 Task: Get information about  a Redfin agent in Phoenix, Arizona, for guidance on buying a house with a backyard garden and sustainable landscaping.
Action: Key pressed p<Key.caps_lock>HOENIX
Screenshot: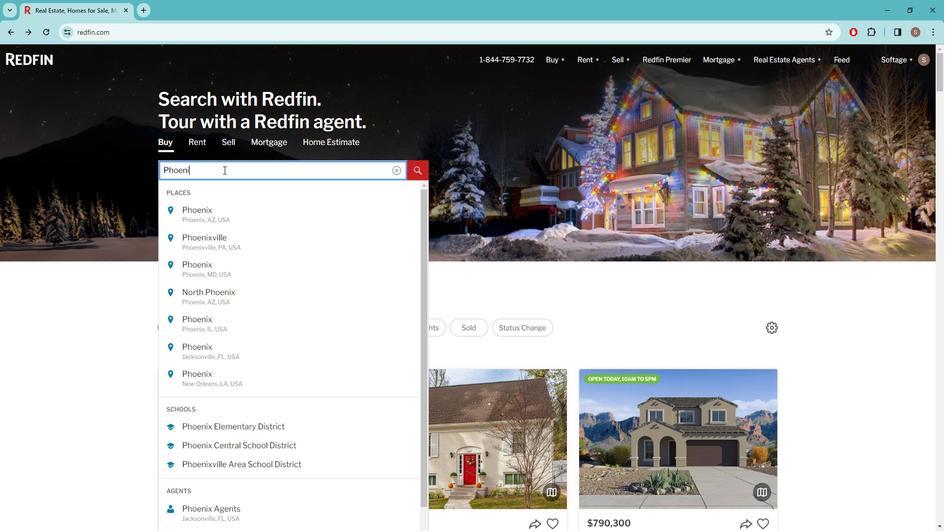 
Action: Mouse moved to (214, 214)
Screenshot: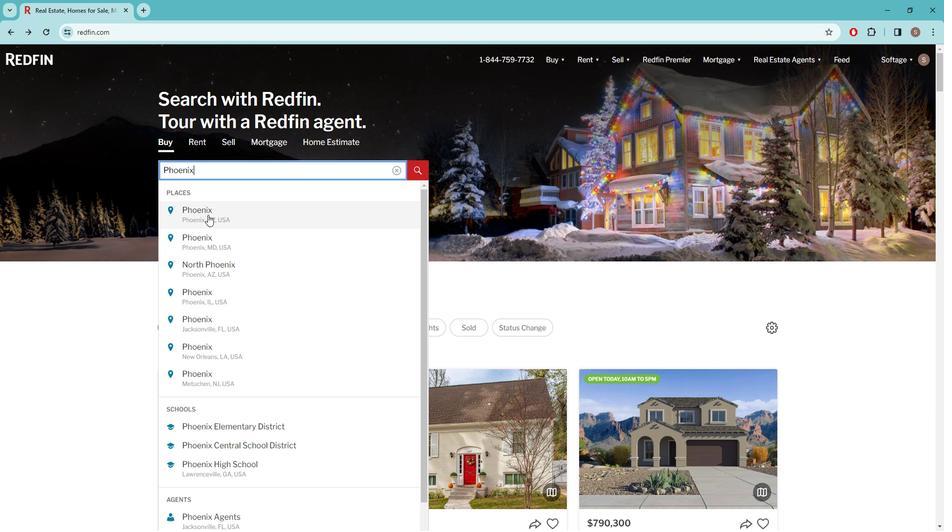 
Action: Mouse pressed left at (214, 214)
Screenshot: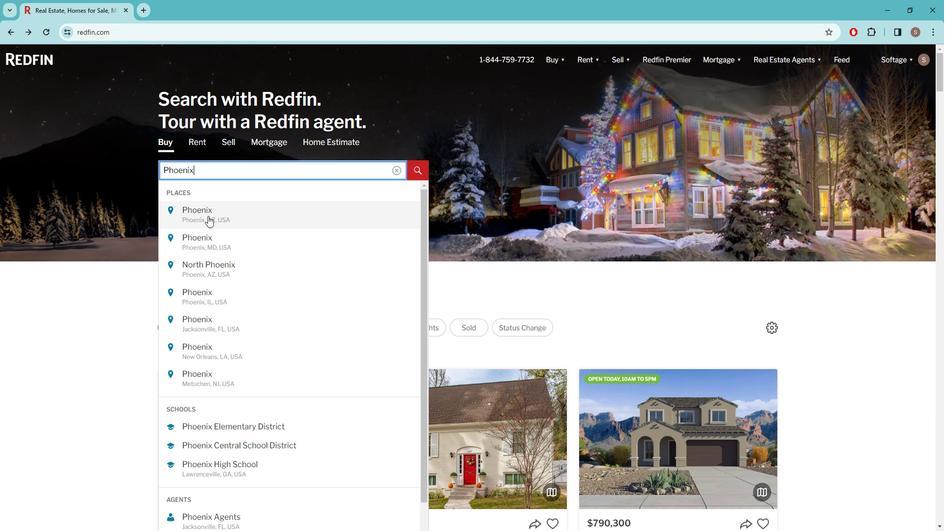 
Action: Mouse moved to (832, 123)
Screenshot: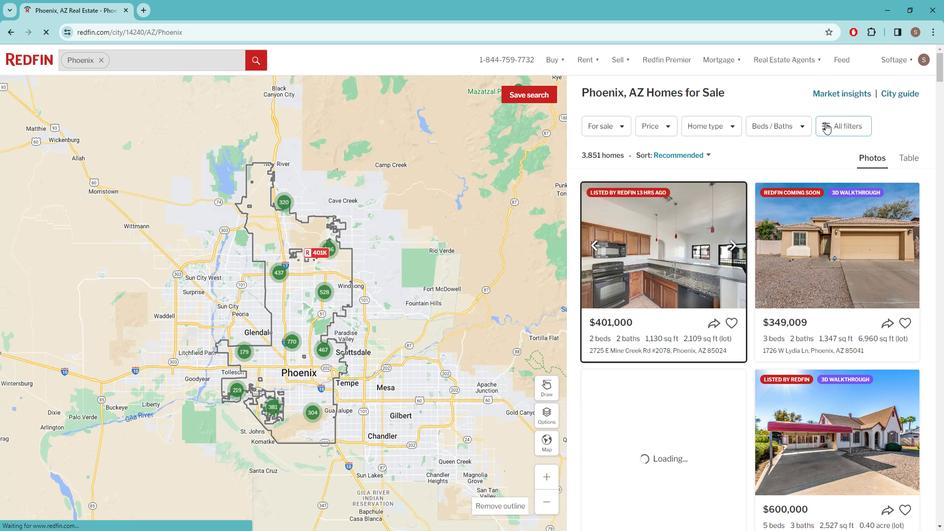 
Action: Mouse pressed left at (832, 123)
Screenshot: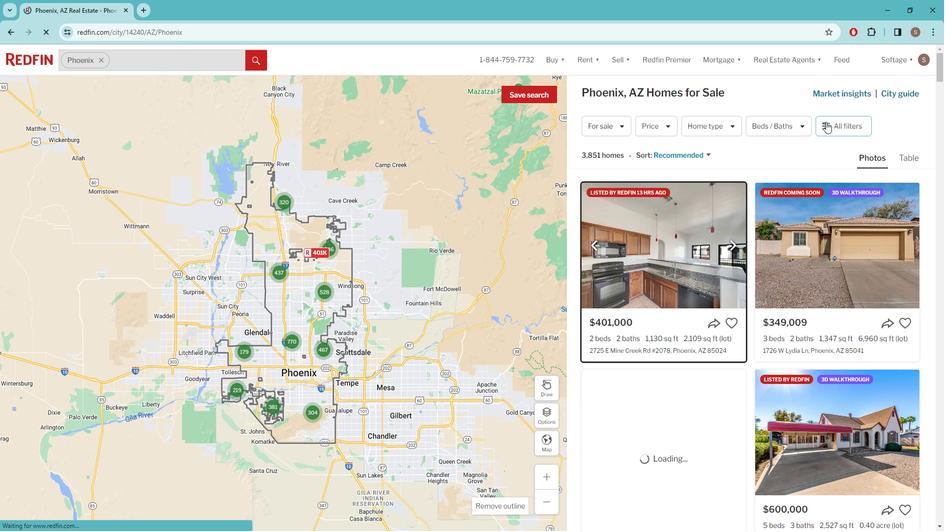 
Action: Mouse pressed left at (832, 123)
Screenshot: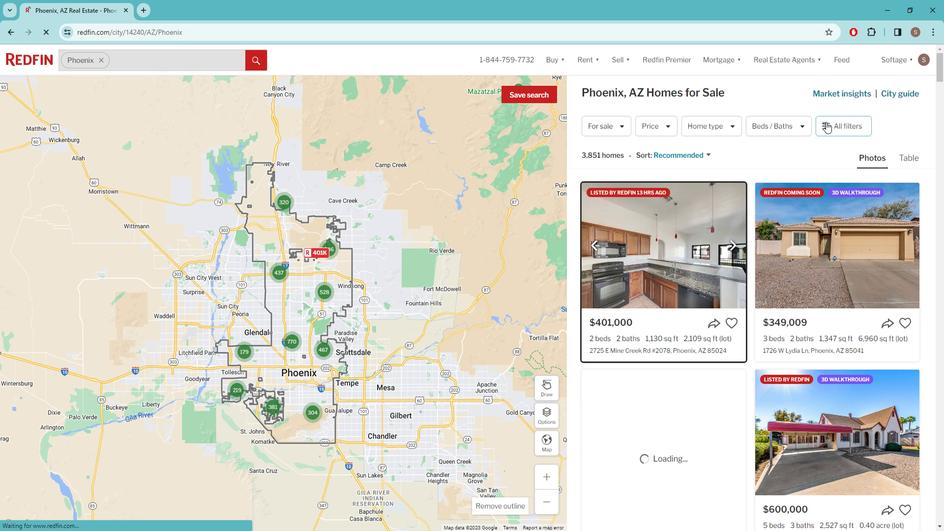 
Action: Mouse pressed left at (832, 123)
Screenshot: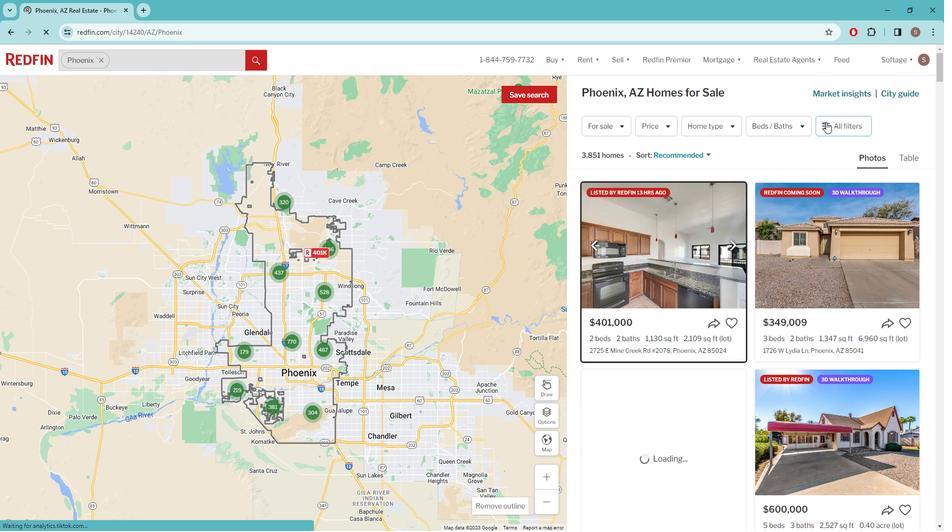 
Action: Mouse pressed left at (832, 123)
Screenshot: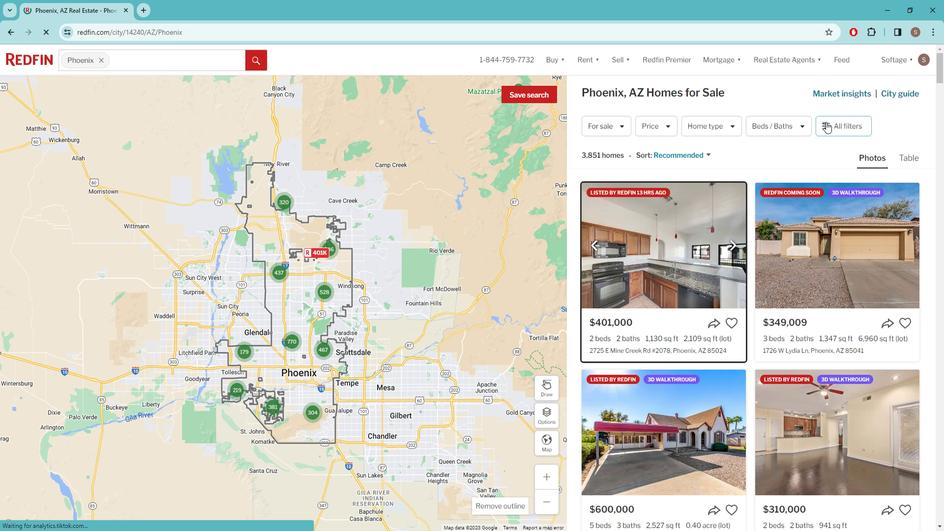 
Action: Mouse moved to (837, 122)
Screenshot: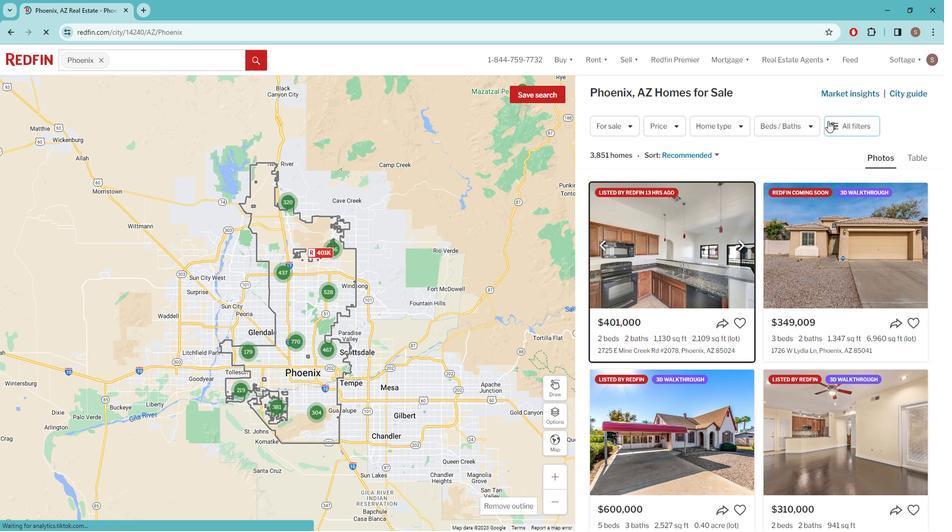 
Action: Mouse pressed left at (837, 122)
Screenshot: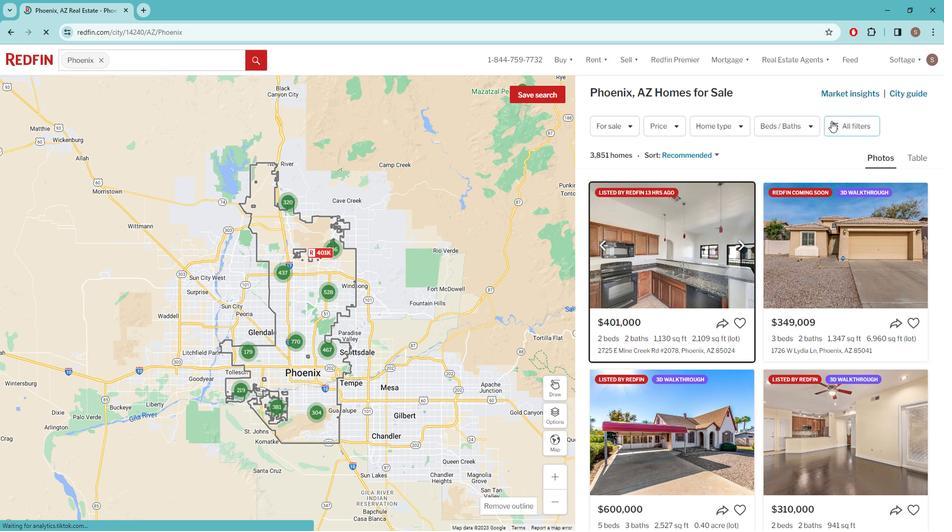 
Action: Mouse pressed left at (837, 122)
Screenshot: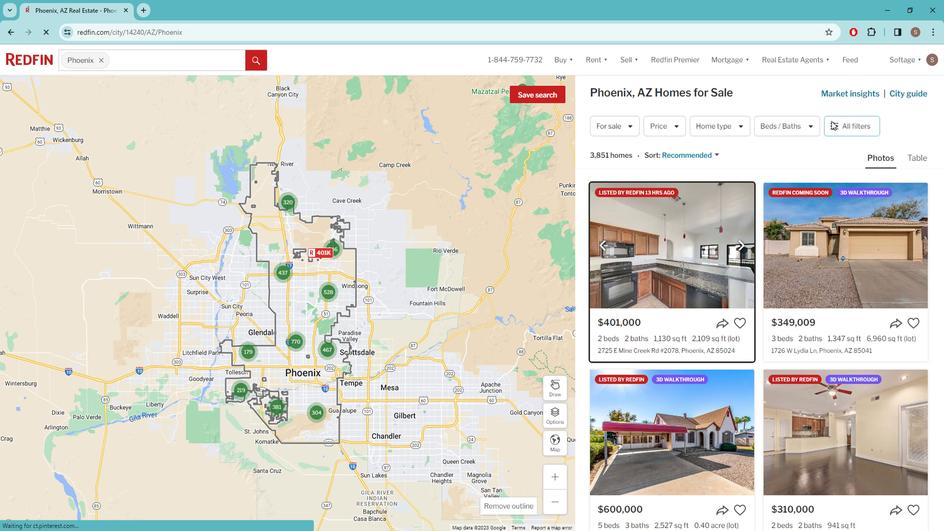 
Action: Mouse moved to (830, 159)
Screenshot: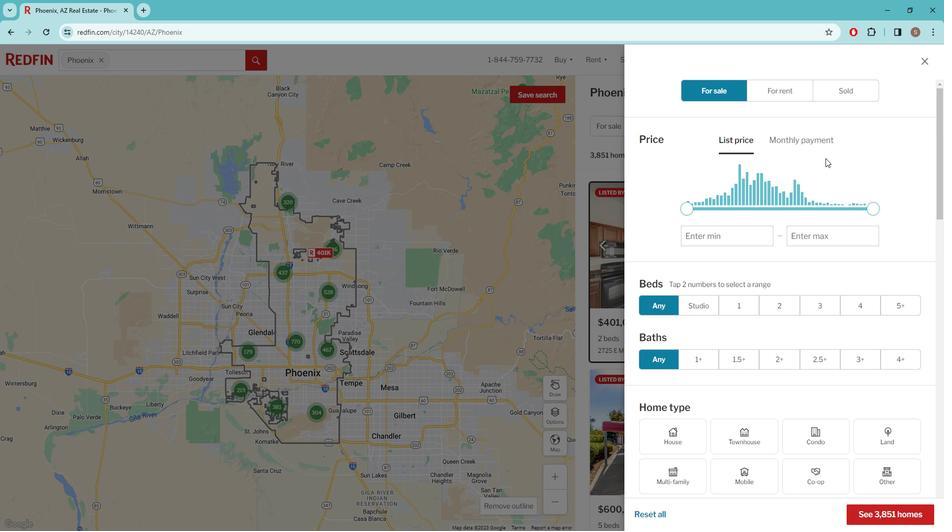 
Action: Mouse scrolled (830, 159) with delta (0, 0)
Screenshot: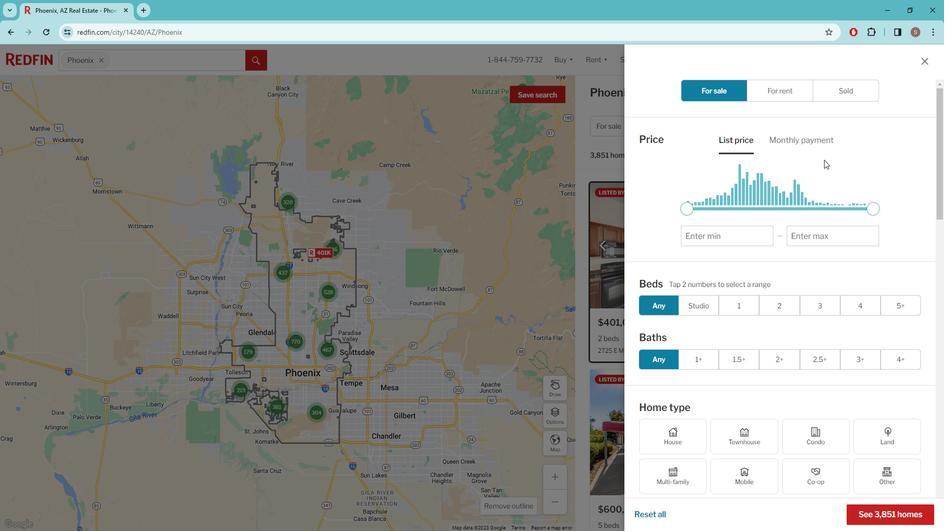 
Action: Mouse moved to (826, 160)
Screenshot: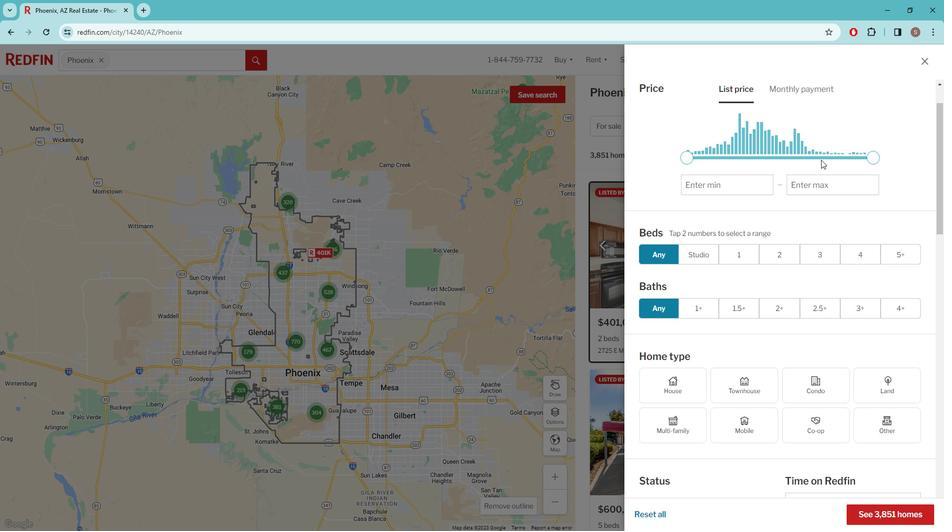 
Action: Mouse scrolled (826, 159) with delta (0, 0)
Screenshot: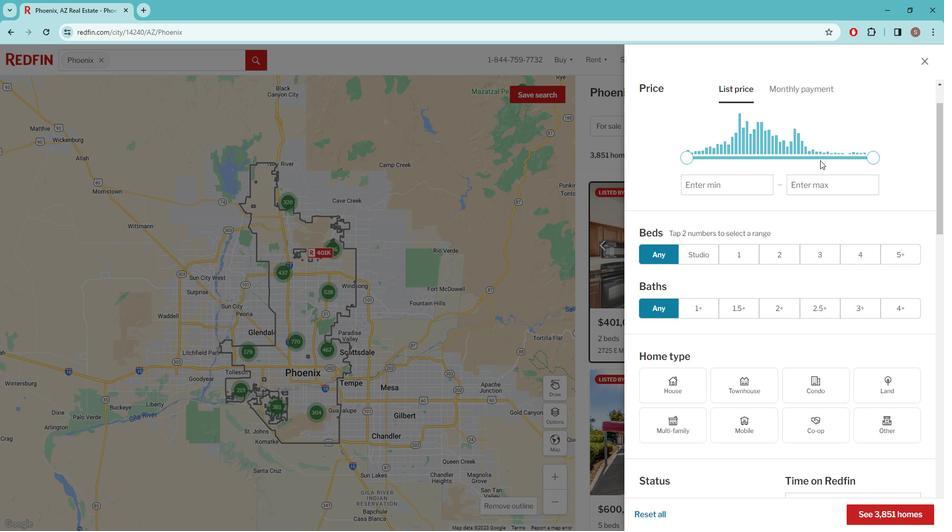 
Action: Mouse moved to (812, 173)
Screenshot: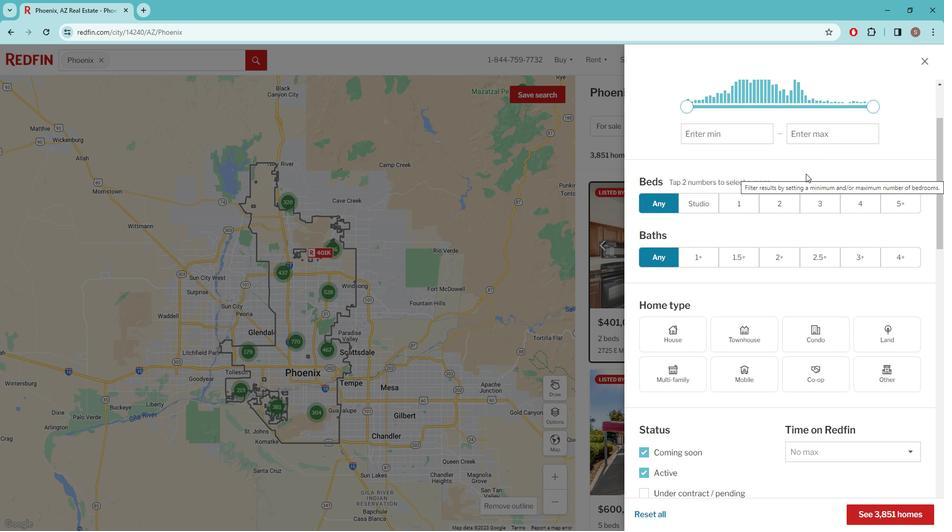 
Action: Mouse scrolled (812, 173) with delta (0, 0)
Screenshot: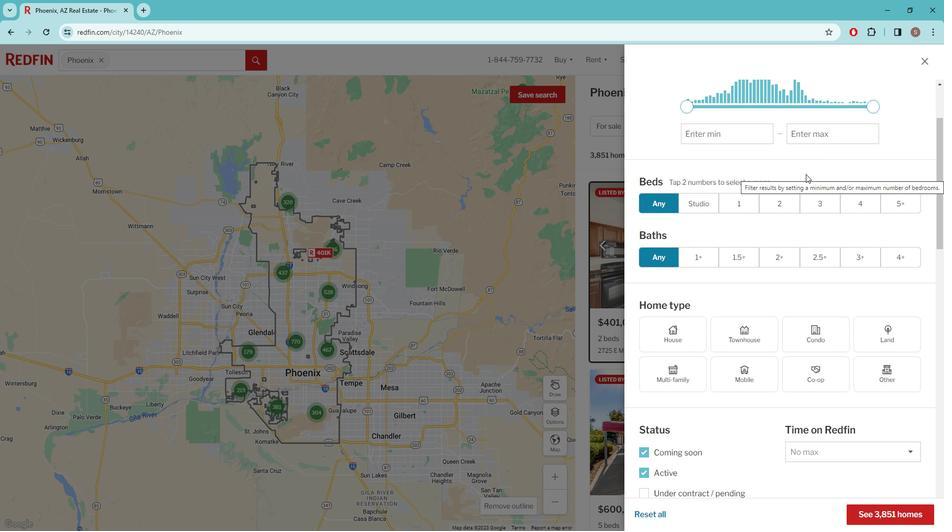 
Action: Mouse moved to (686, 281)
Screenshot: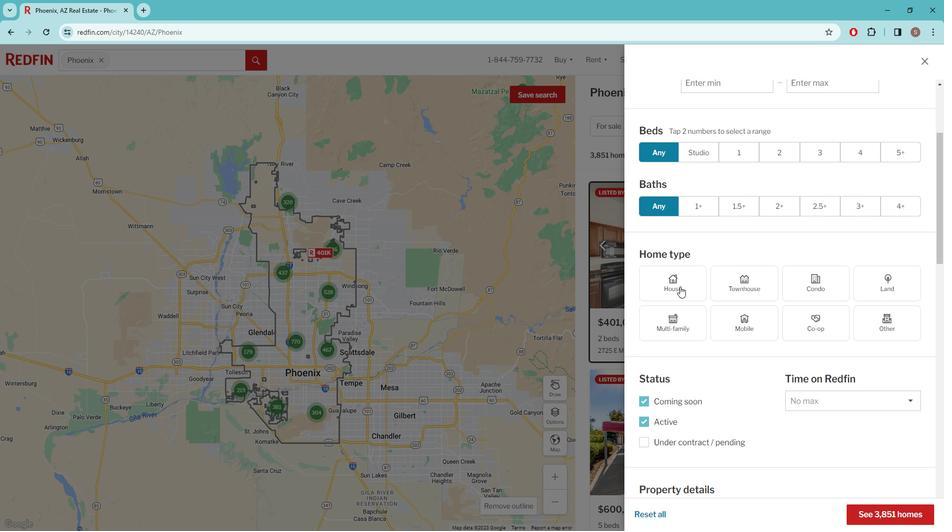 
Action: Mouse pressed left at (686, 281)
Screenshot: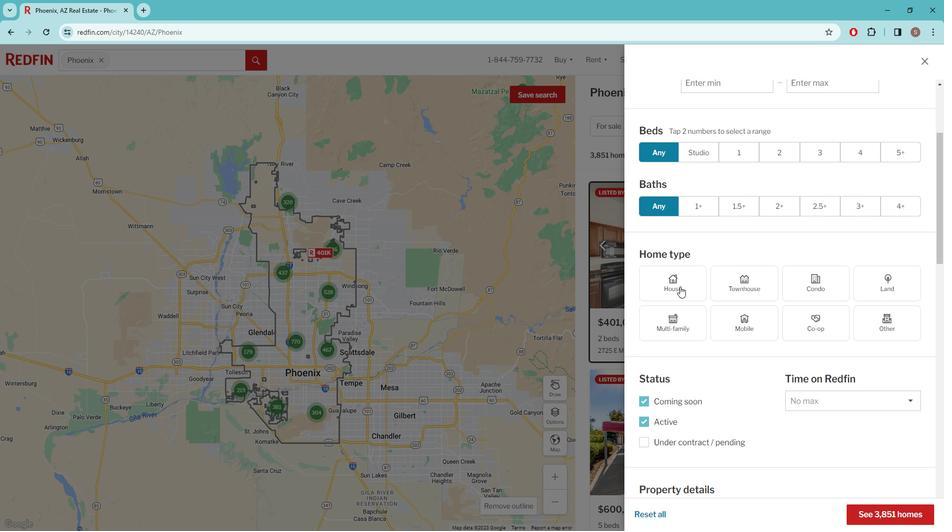 
Action: Mouse scrolled (686, 280) with delta (0, 0)
Screenshot: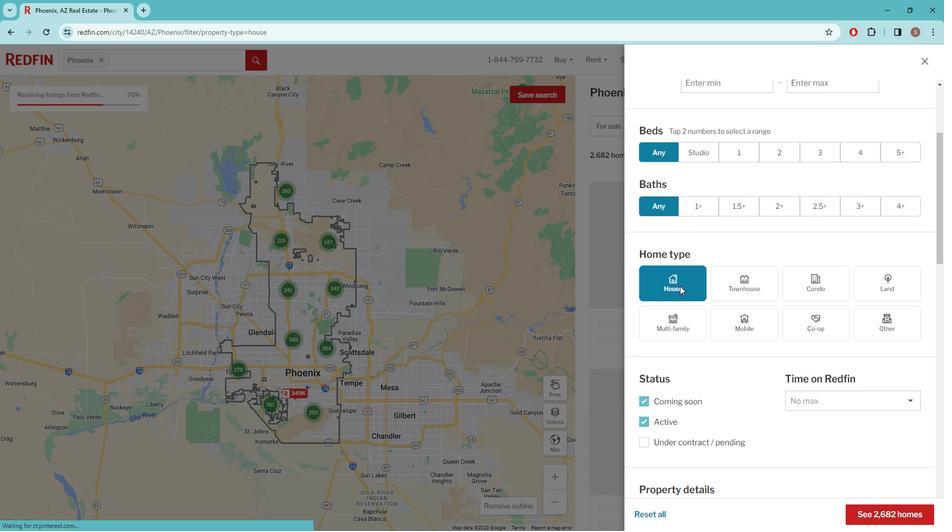 
Action: Mouse scrolled (686, 280) with delta (0, 0)
Screenshot: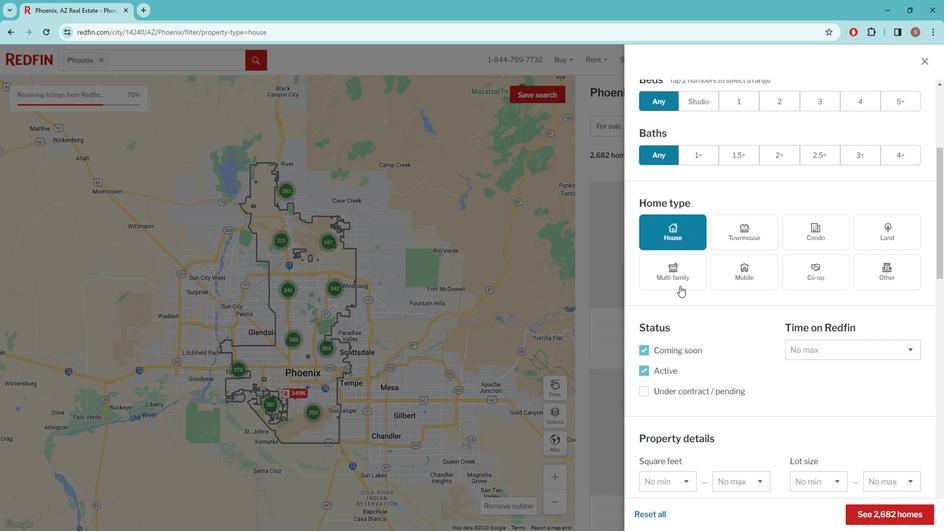 
Action: Mouse scrolled (686, 280) with delta (0, 0)
Screenshot: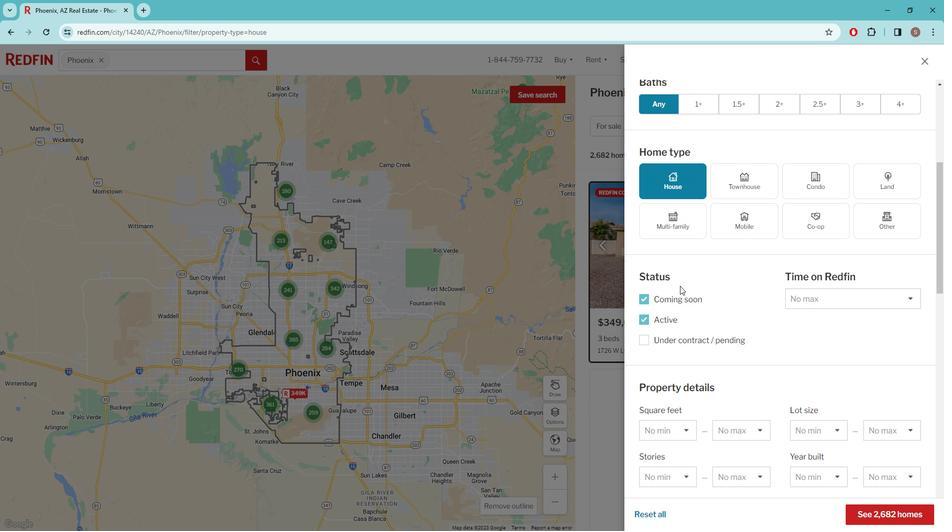 
Action: Mouse scrolled (686, 280) with delta (0, 0)
Screenshot: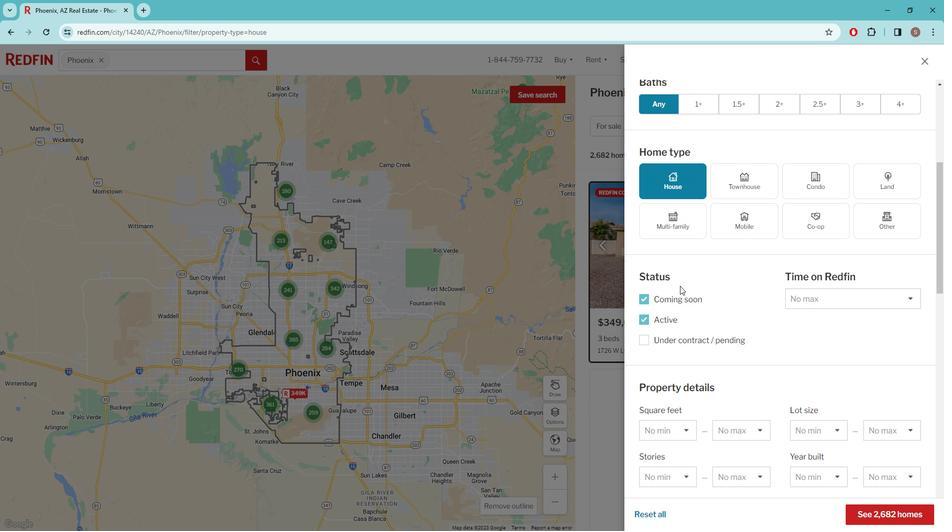 
Action: Mouse scrolled (686, 280) with delta (0, 0)
Screenshot: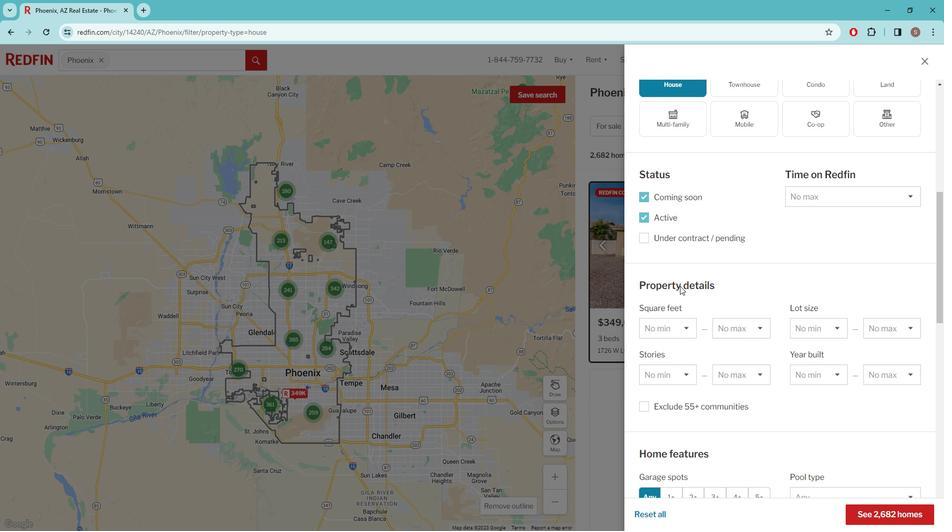 
Action: Mouse scrolled (686, 280) with delta (0, 0)
Screenshot: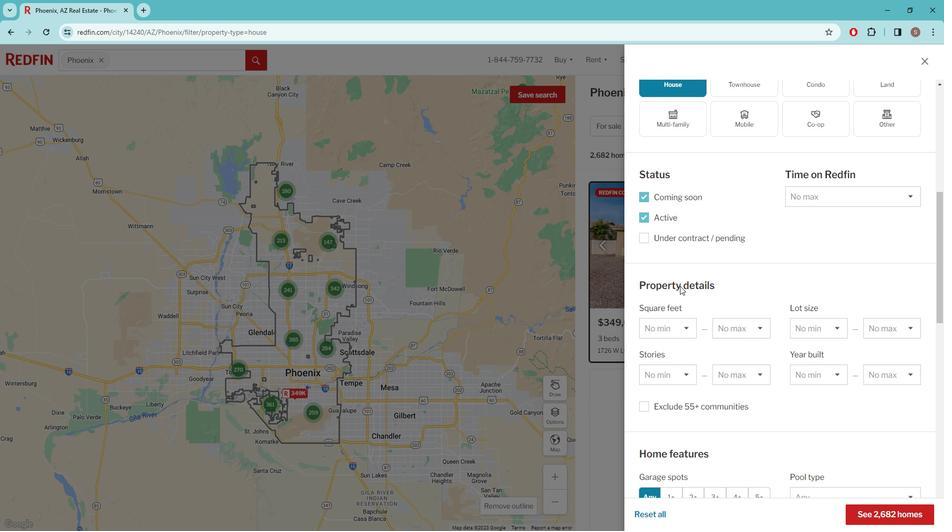 
Action: Mouse scrolled (686, 280) with delta (0, 0)
Screenshot: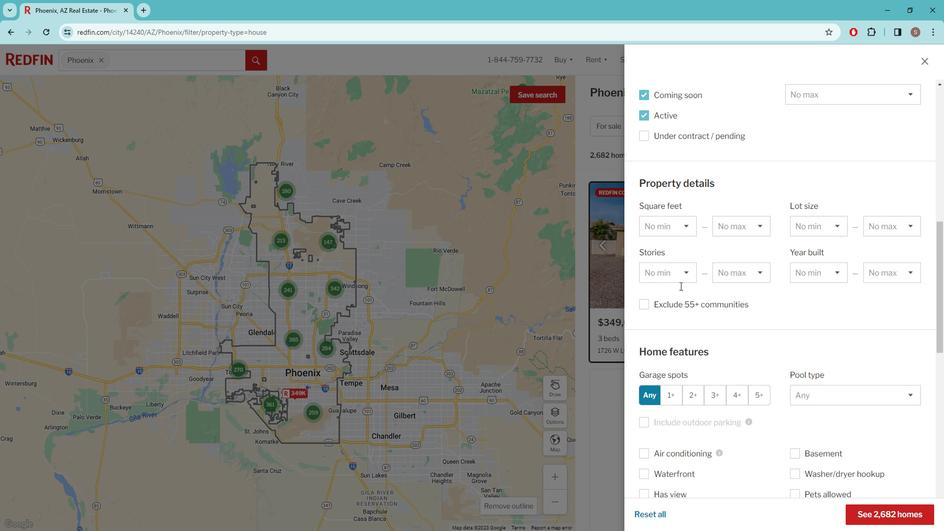 
Action: Mouse scrolled (686, 280) with delta (0, 0)
Screenshot: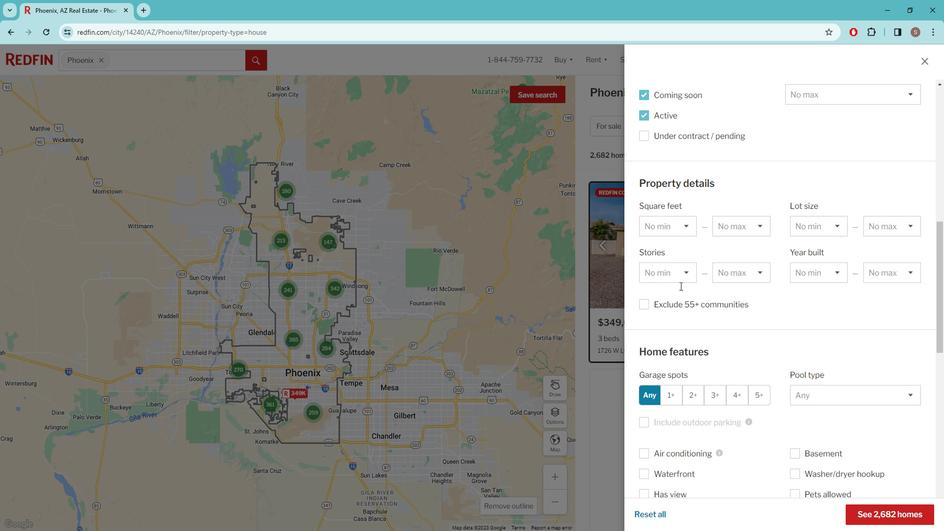 
Action: Mouse scrolled (686, 280) with delta (0, 0)
Screenshot: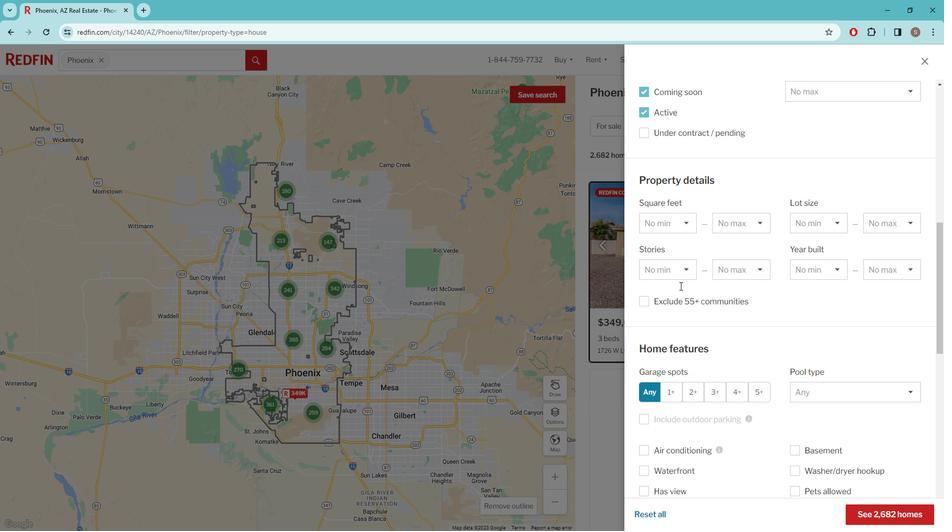 
Action: Mouse moved to (683, 396)
Screenshot: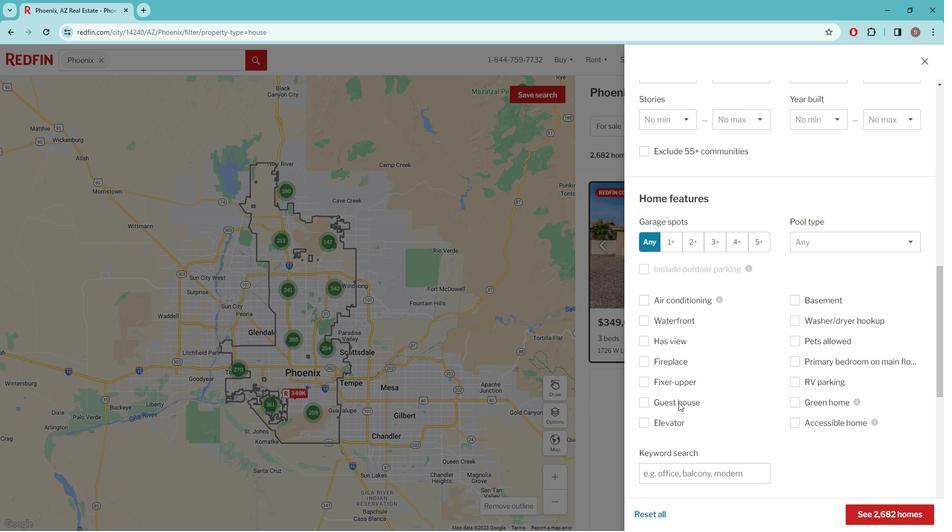 
Action: Mouse scrolled (683, 395) with delta (0, 0)
Screenshot: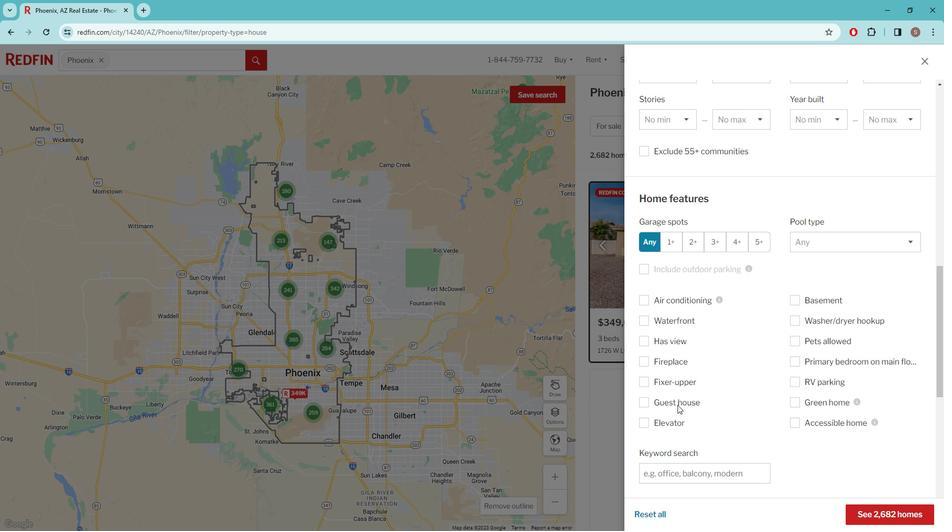 
Action: Mouse moved to (681, 395)
Screenshot: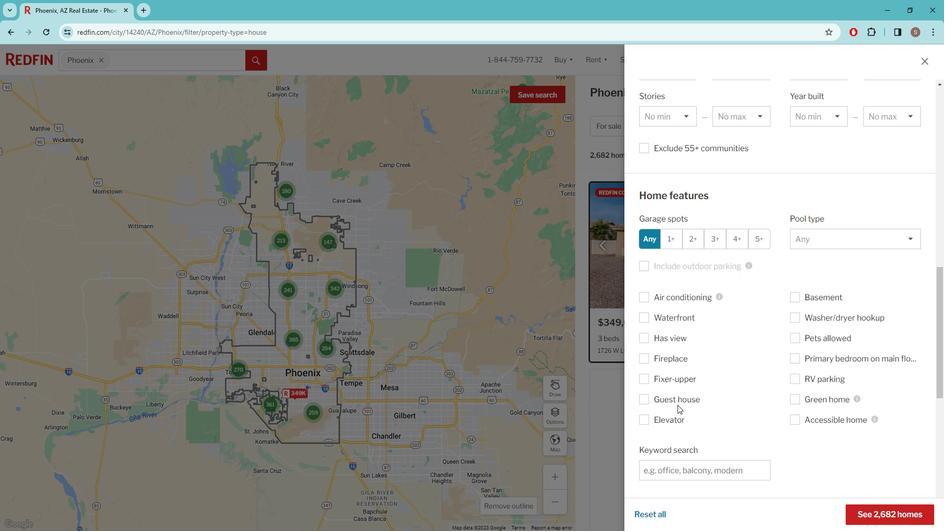 
Action: Mouse scrolled (681, 394) with delta (0, 0)
Screenshot: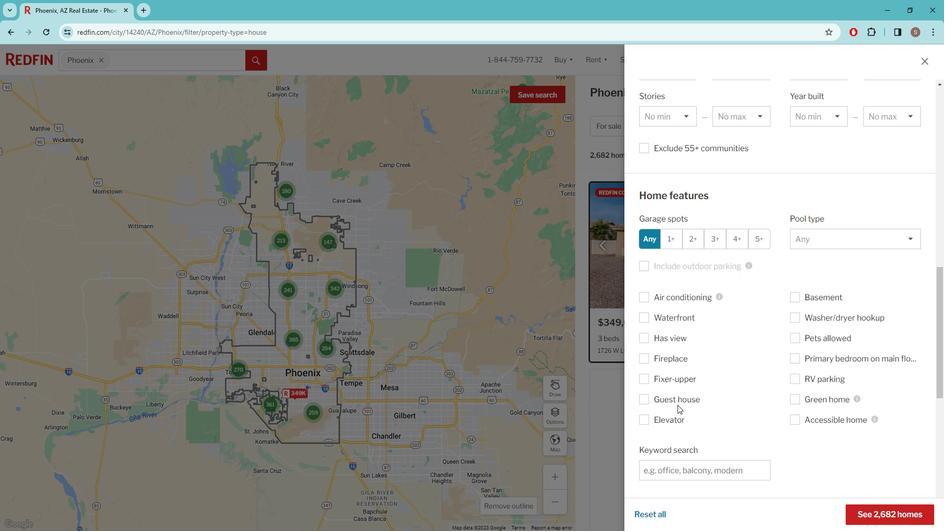 
Action: Mouse moved to (673, 369)
Screenshot: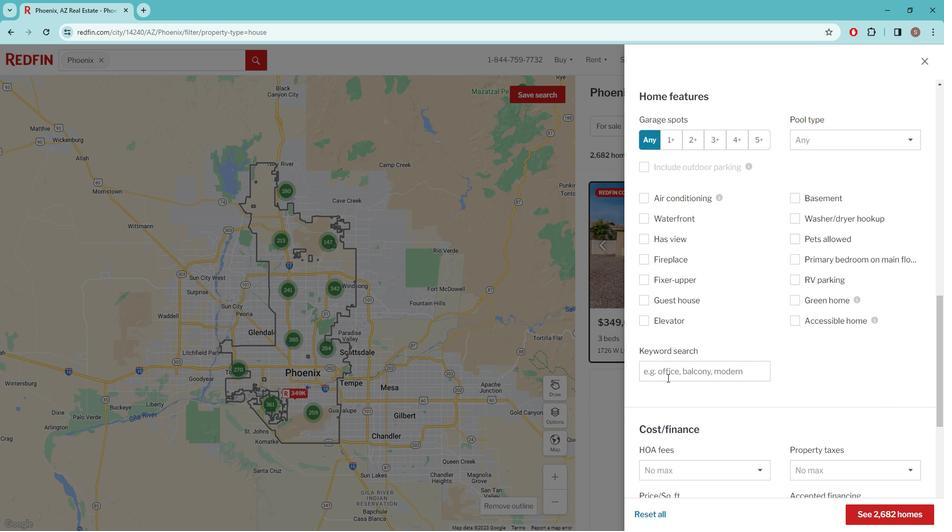
Action: Mouse pressed left at (673, 369)
Screenshot: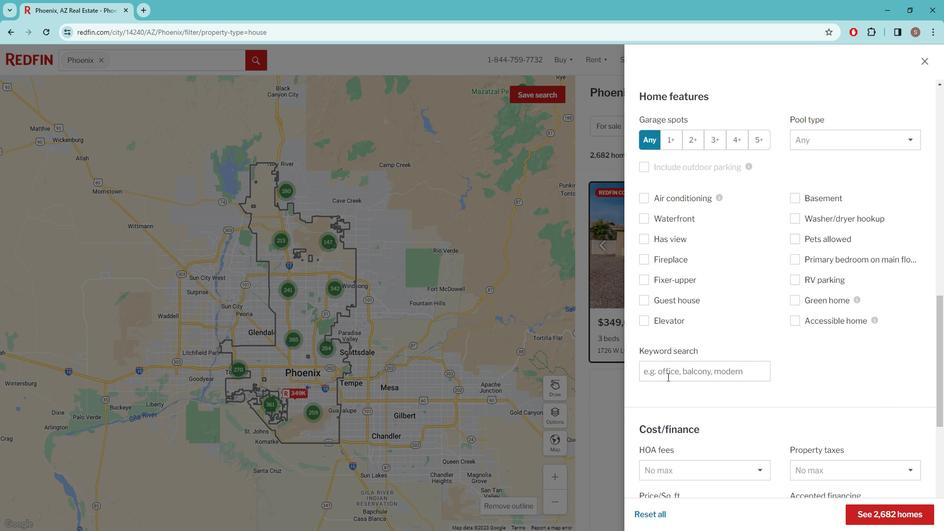 
Action: Key pressed BACKYARD<Key.space>GARDEN<Key.space>
Screenshot: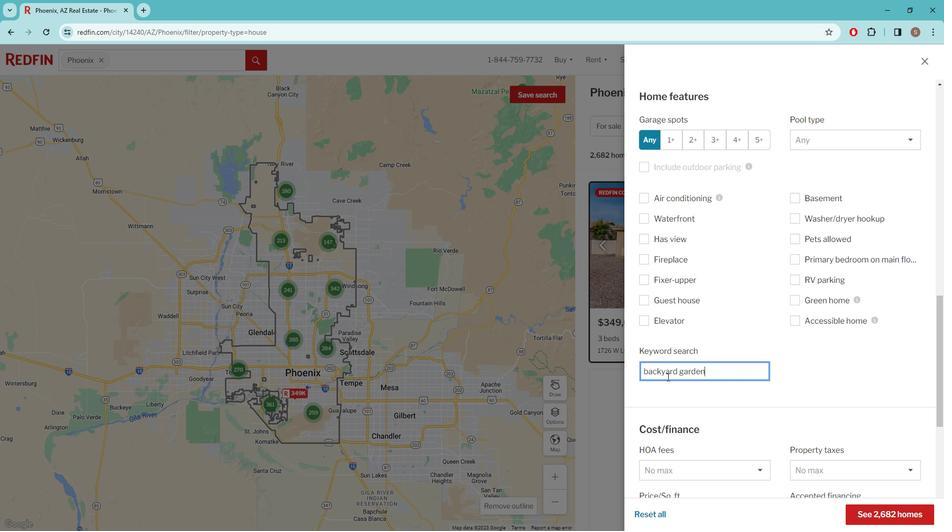 
Action: Mouse scrolled (673, 368) with delta (0, 0)
Screenshot: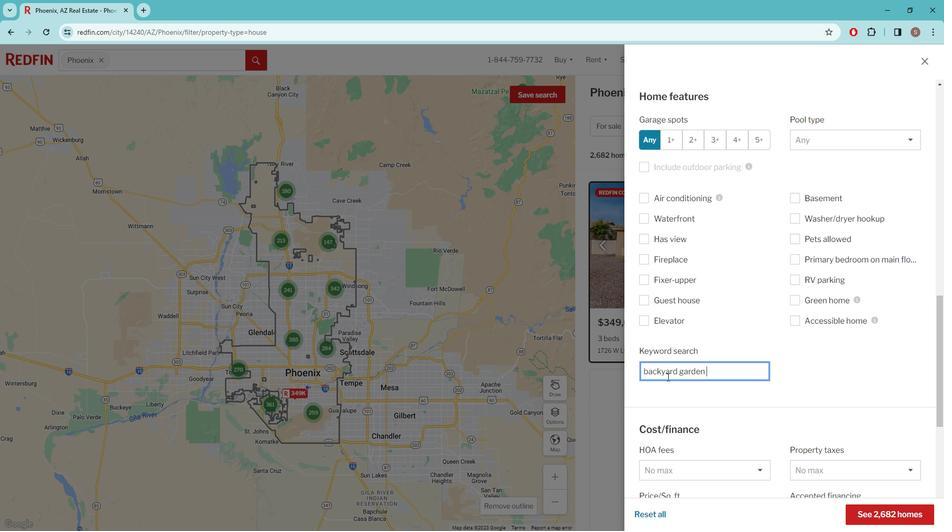 
Action: Mouse scrolled (673, 368) with delta (0, 0)
Screenshot: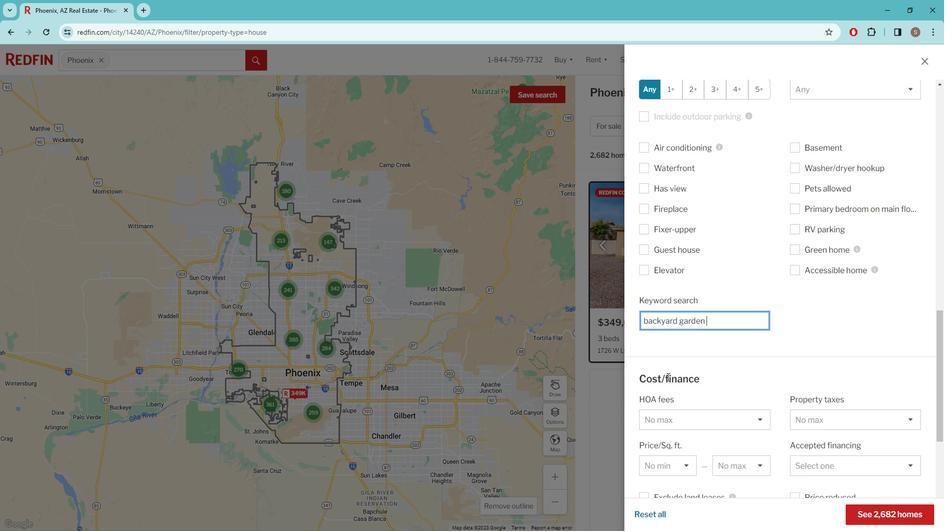 
Action: Mouse scrolled (673, 368) with delta (0, 0)
Screenshot: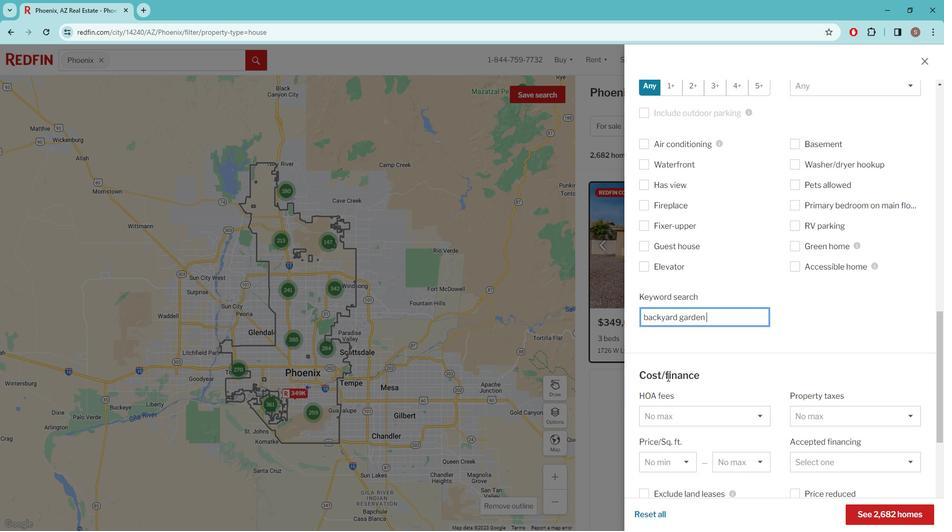 
Action: Mouse scrolled (673, 368) with delta (0, 0)
Screenshot: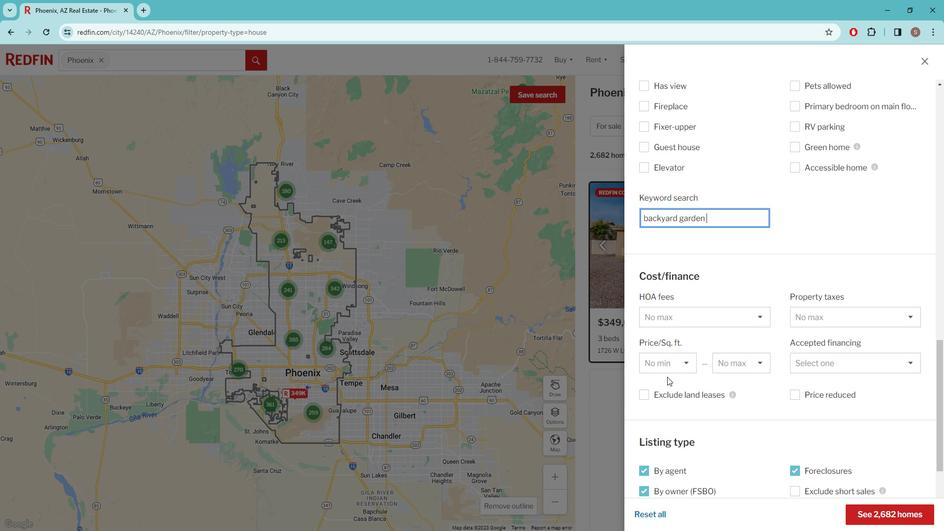 
Action: Mouse scrolled (673, 368) with delta (0, 0)
Screenshot: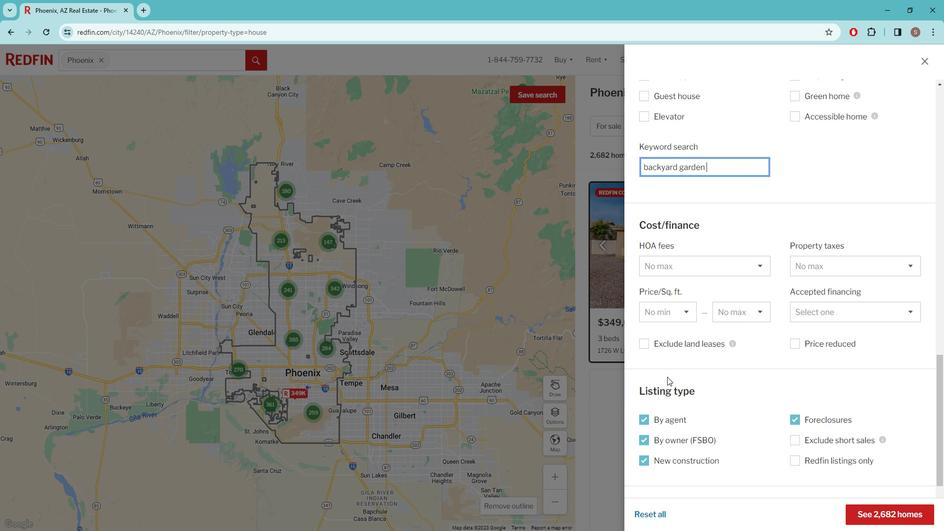 
Action: Mouse scrolled (673, 368) with delta (0, 0)
Screenshot: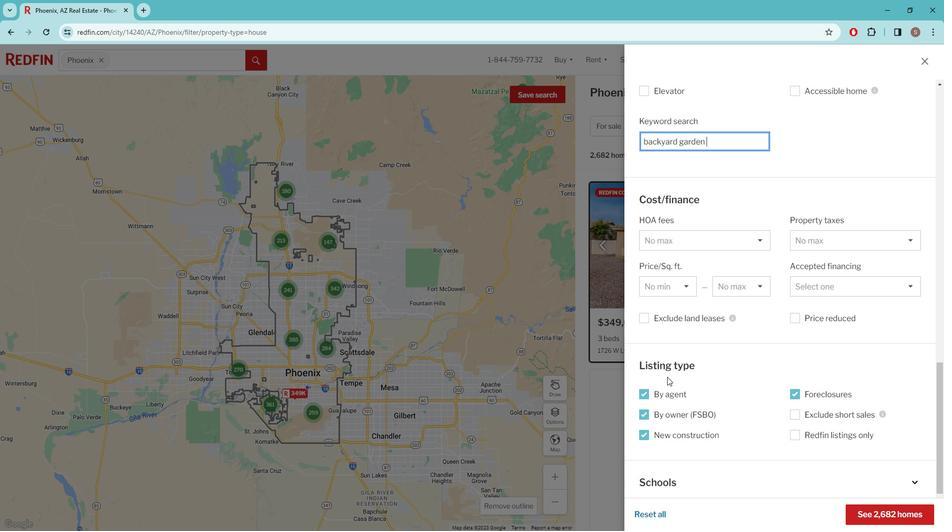 
Action: Mouse scrolled (673, 368) with delta (0, 0)
Screenshot: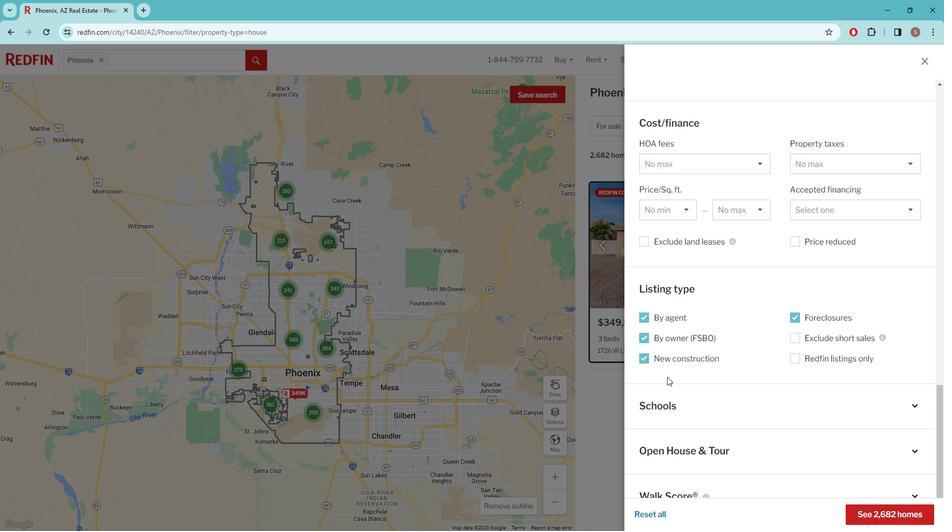 
Action: Mouse scrolled (673, 368) with delta (0, 0)
Screenshot: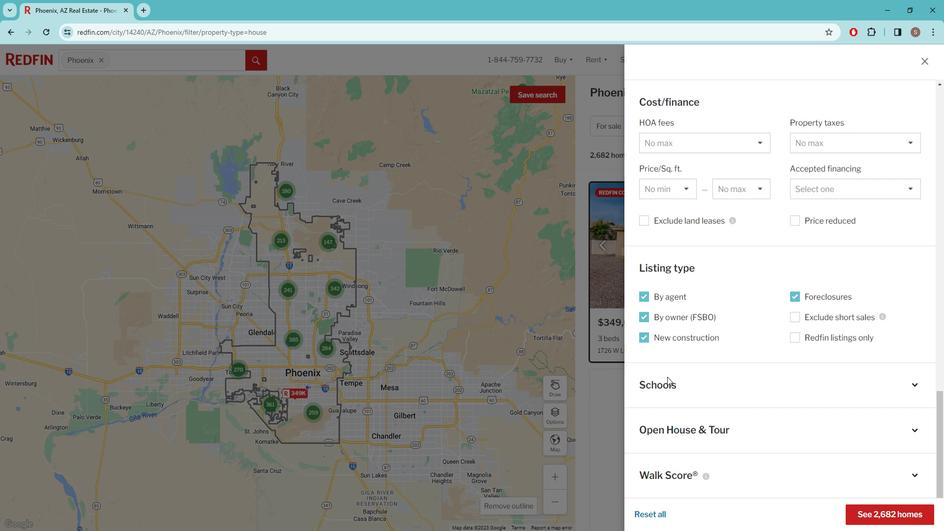 
Action: Mouse moved to (886, 497)
Screenshot: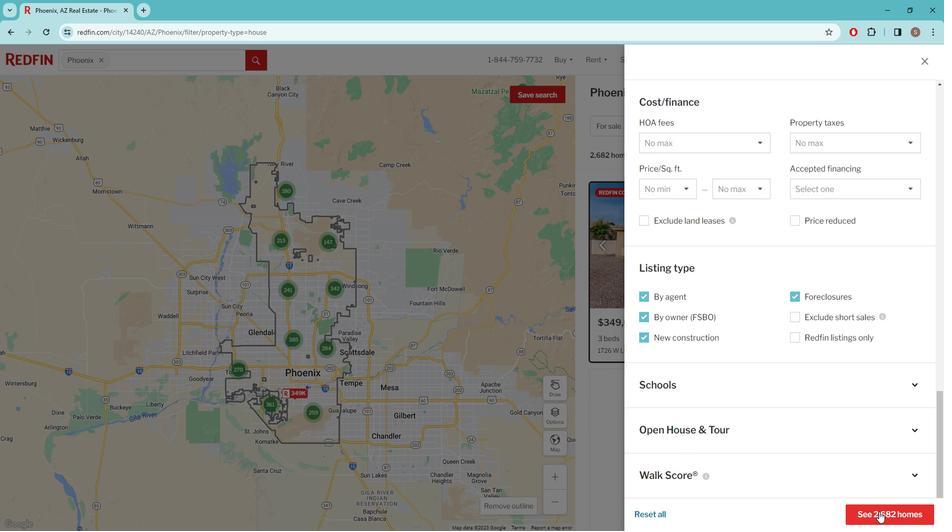 
Action: Mouse pressed left at (886, 497)
Screenshot: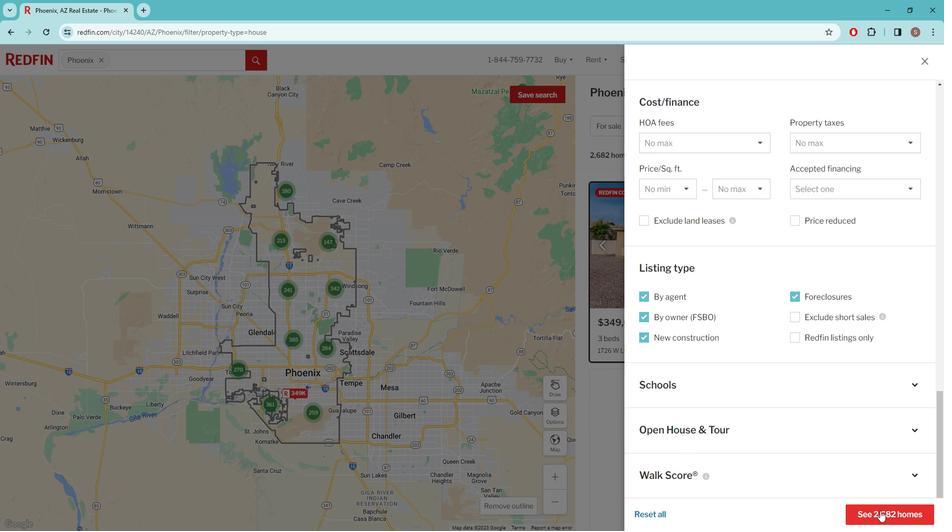 
Action: Mouse moved to (684, 314)
Screenshot: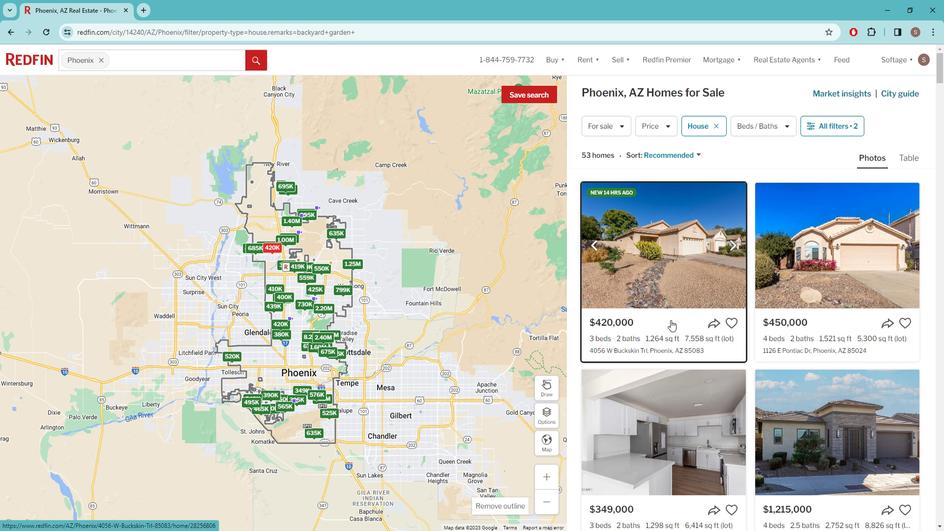 
Action: Mouse pressed left at (684, 314)
Screenshot: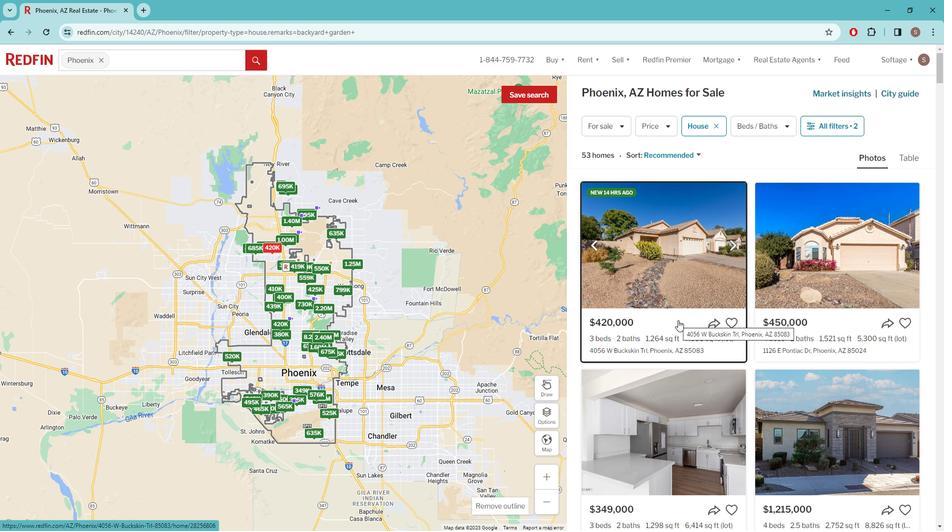 
Action: Mouse moved to (525, 91)
Screenshot: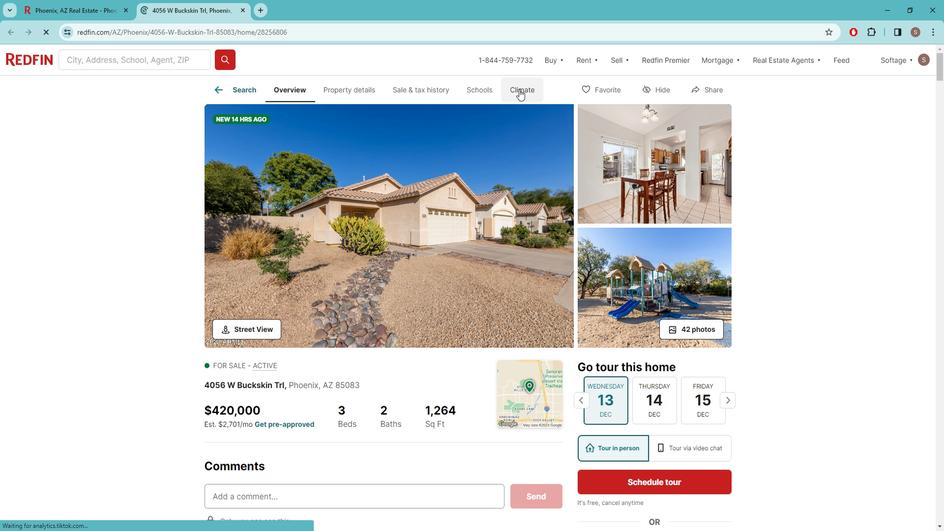 
Action: Mouse pressed left at (525, 91)
Screenshot: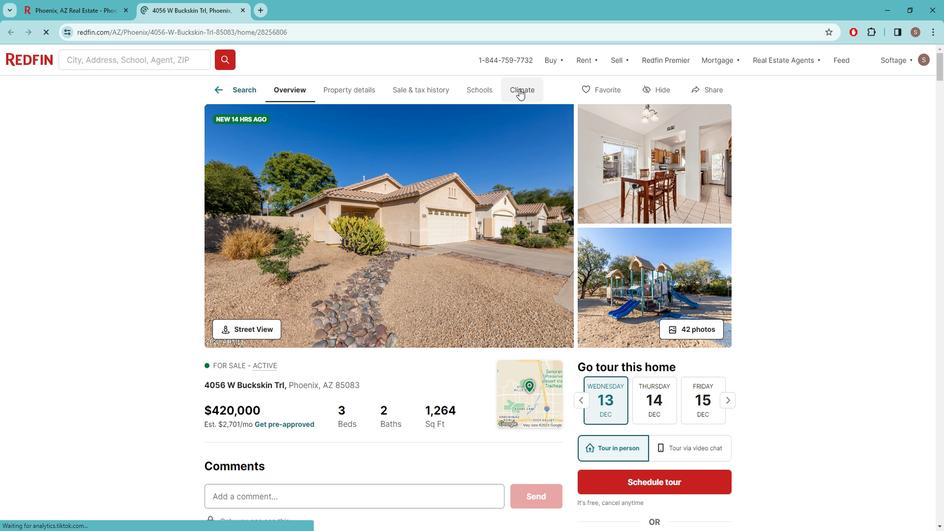 
Action: Mouse moved to (523, 144)
Screenshot: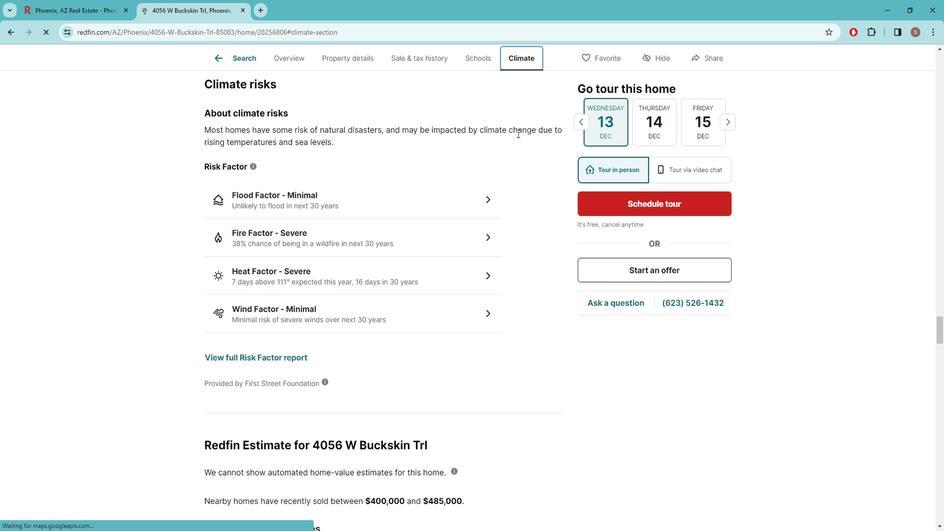 
Action: Mouse scrolled (523, 144) with delta (0, 0)
Screenshot: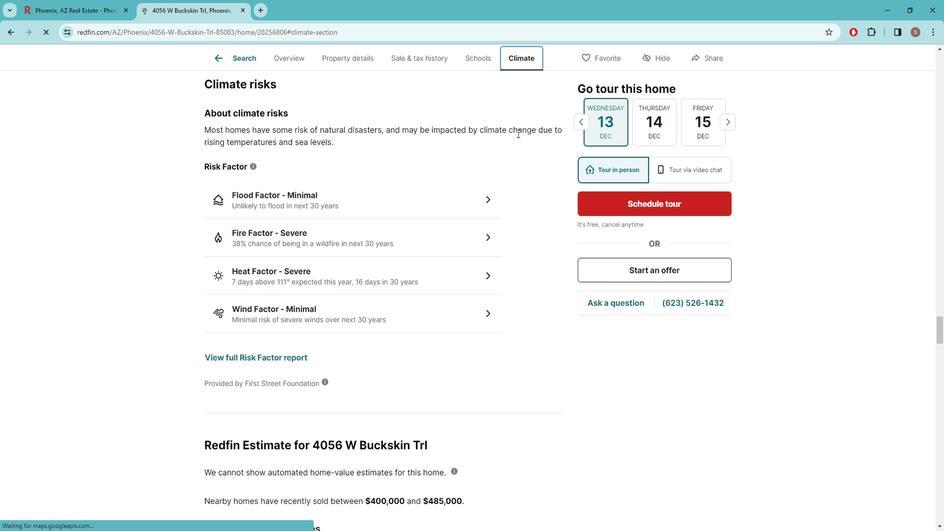 
Action: Mouse moved to (287, 76)
Screenshot: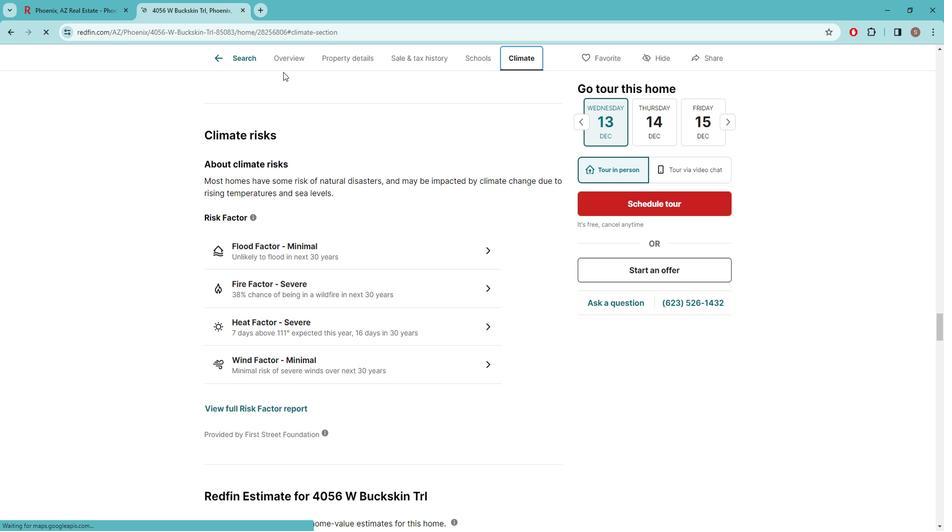 
Action: Mouse scrolled (287, 77) with delta (0, 0)
Screenshot: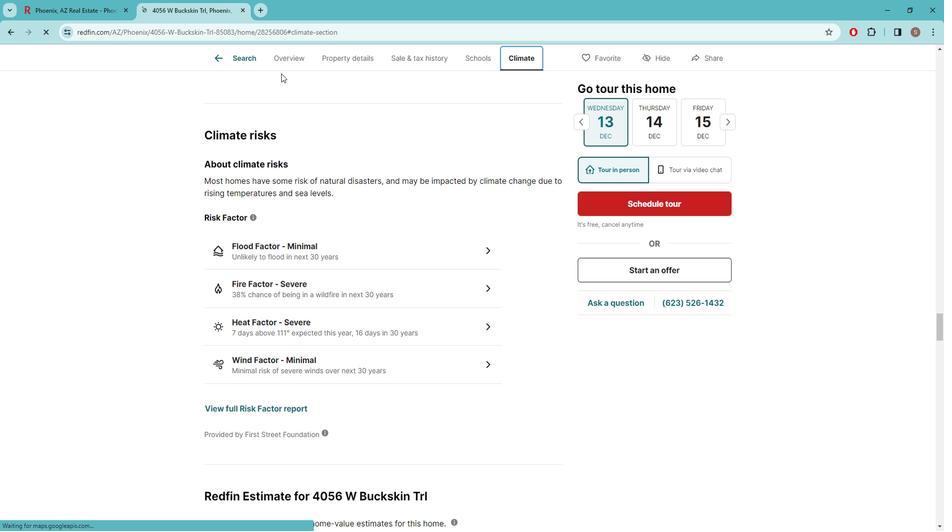 
Action: Mouse moved to (298, 64)
Screenshot: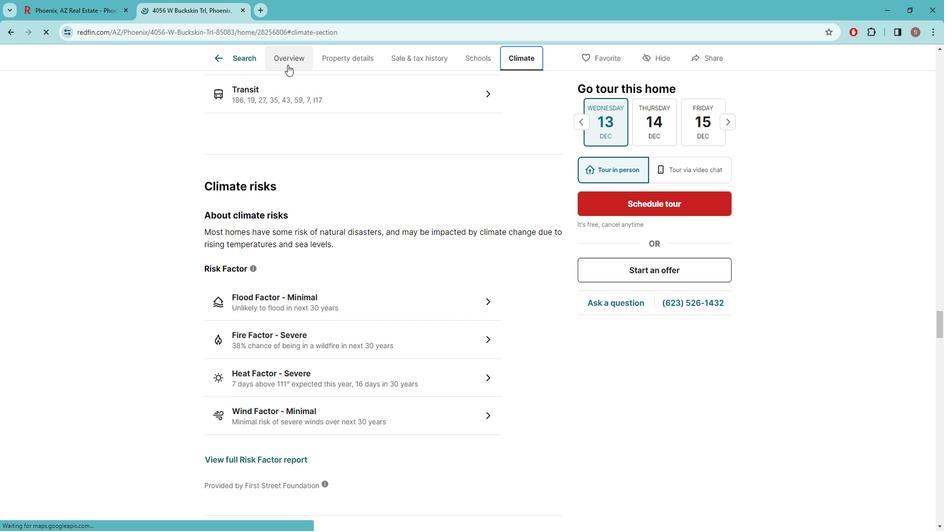 
Action: Mouse pressed left at (298, 64)
Screenshot: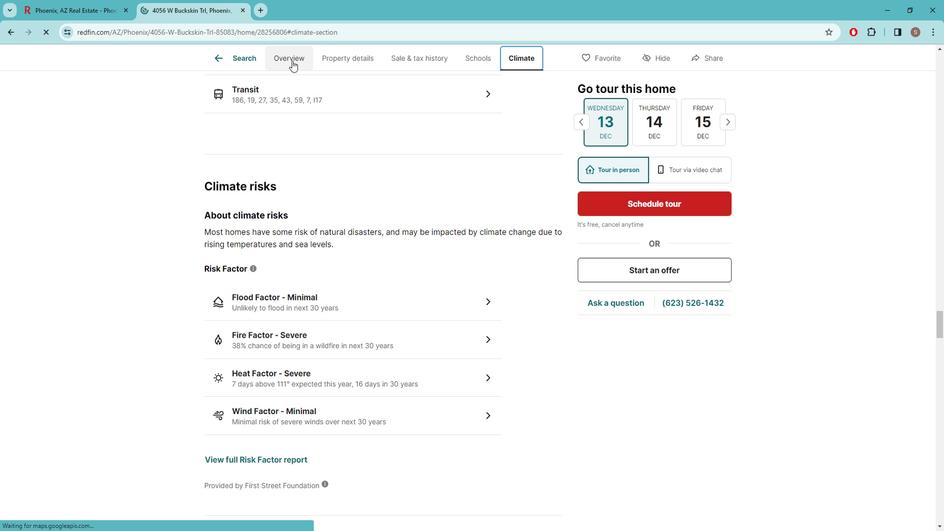 
Action: Mouse moved to (376, 417)
Screenshot: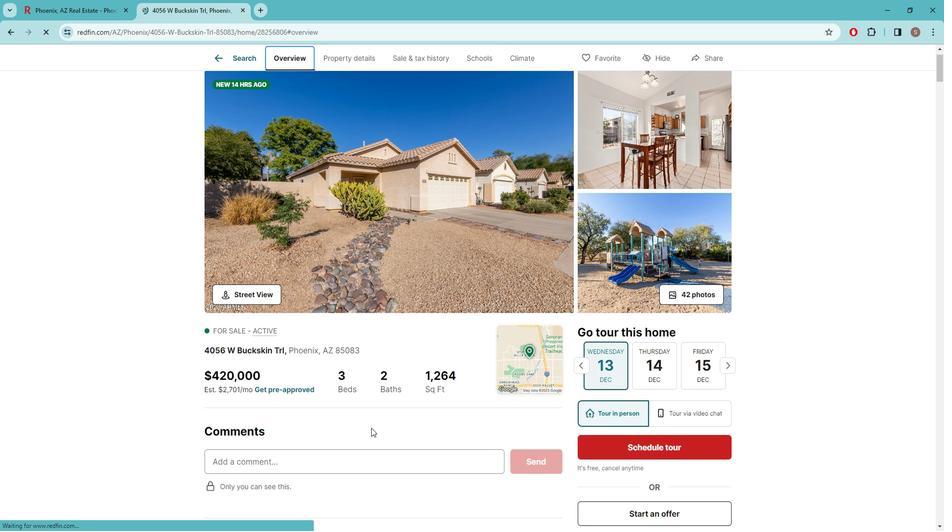 
Action: Mouse scrolled (376, 416) with delta (0, 0)
Screenshot: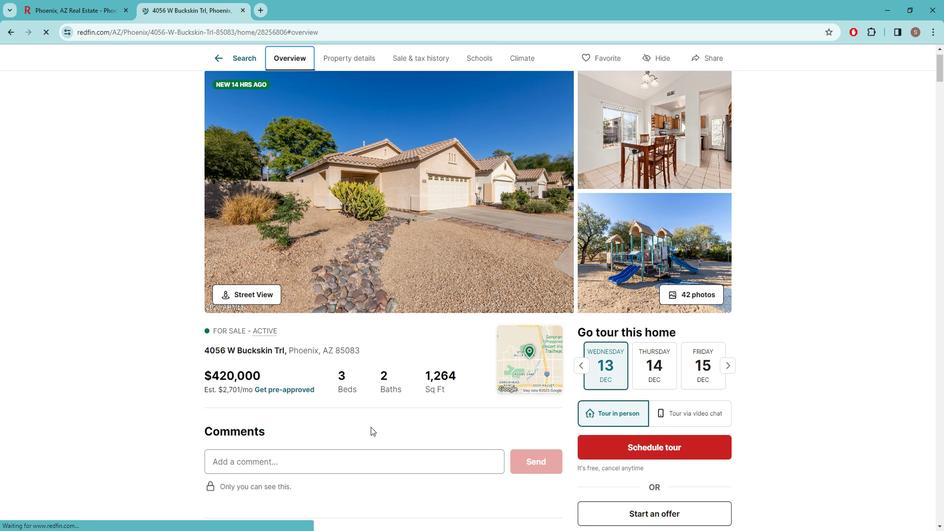 
Action: Mouse moved to (374, 414)
Screenshot: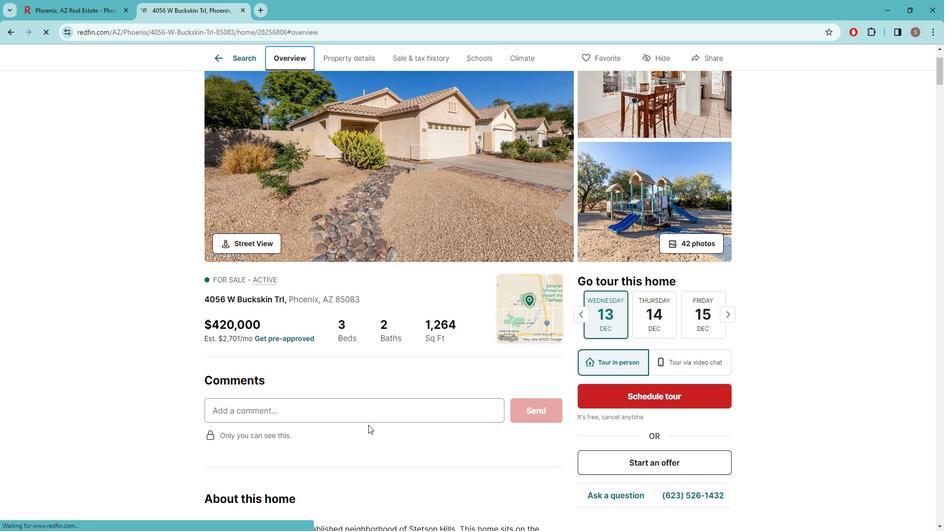 
Action: Mouse scrolled (374, 414) with delta (0, 0)
Screenshot: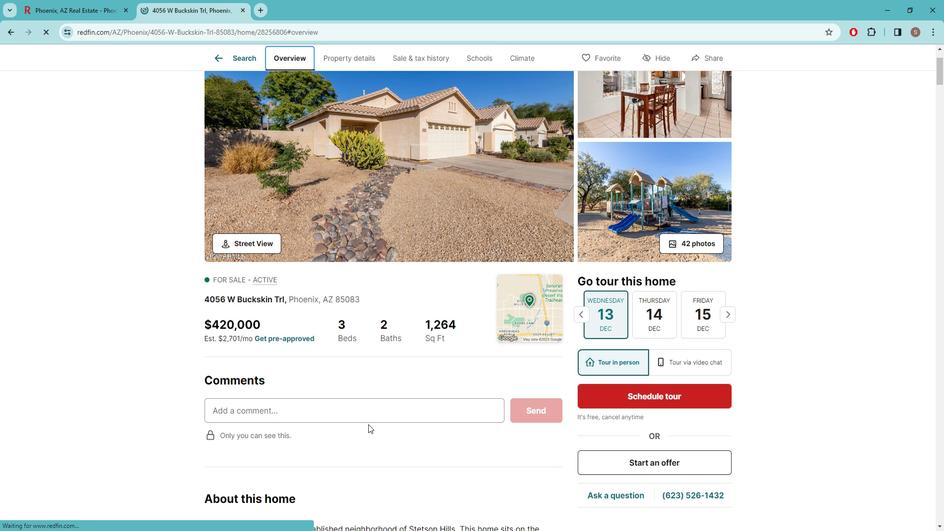 
Action: Mouse scrolled (374, 414) with delta (0, 0)
Screenshot: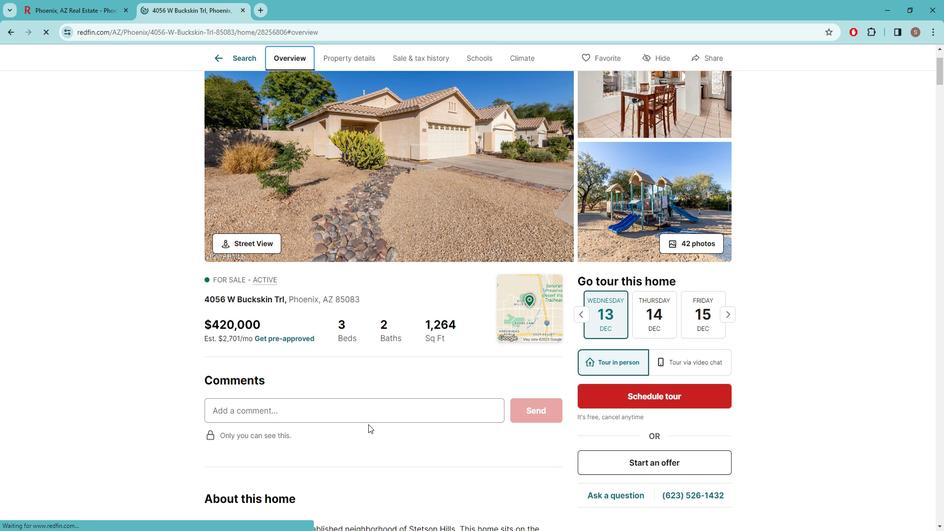 
Action: Mouse scrolled (374, 414) with delta (0, 0)
Screenshot: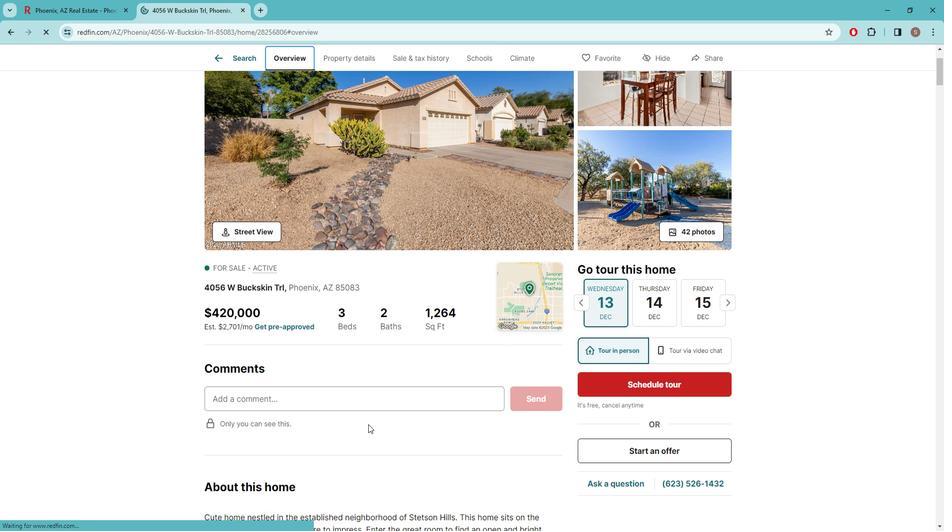 
Action: Mouse moved to (389, 362)
Screenshot: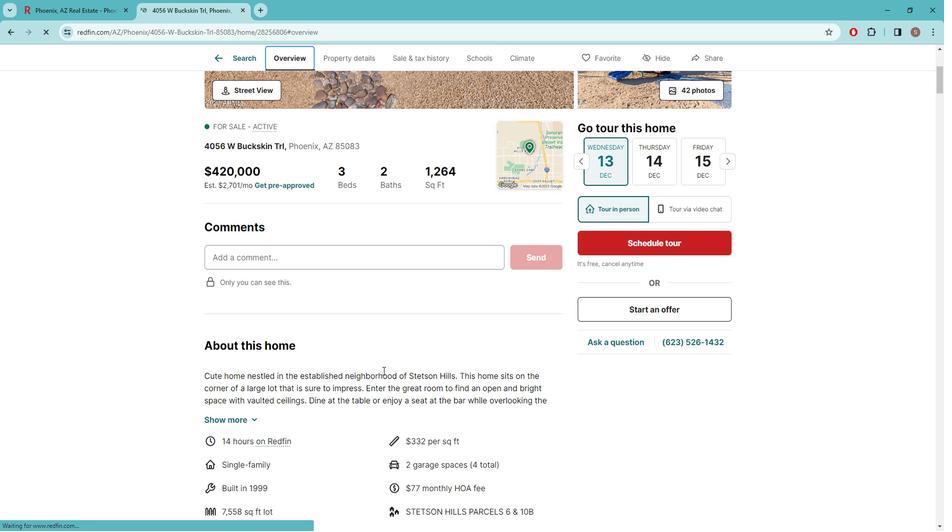 
Action: Mouse scrolled (389, 362) with delta (0, 0)
Screenshot: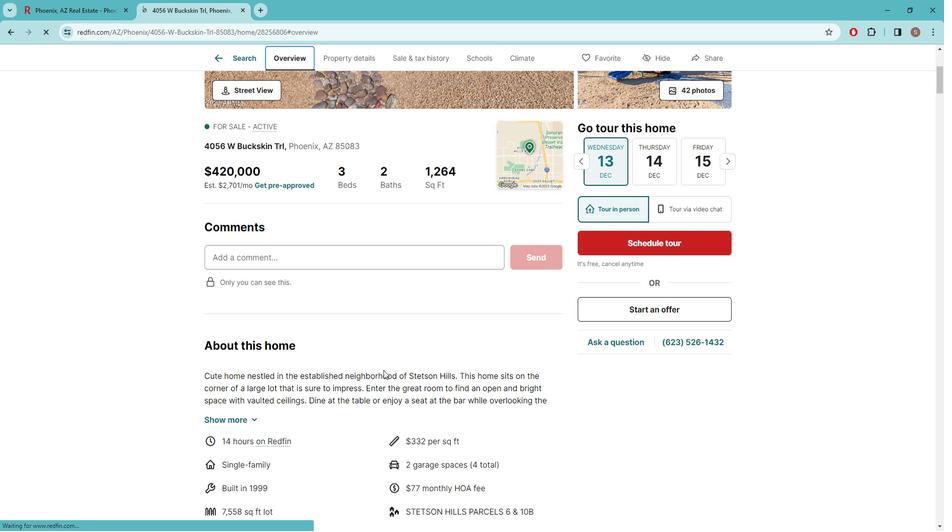 
Action: Mouse scrolled (389, 362) with delta (0, 0)
Screenshot: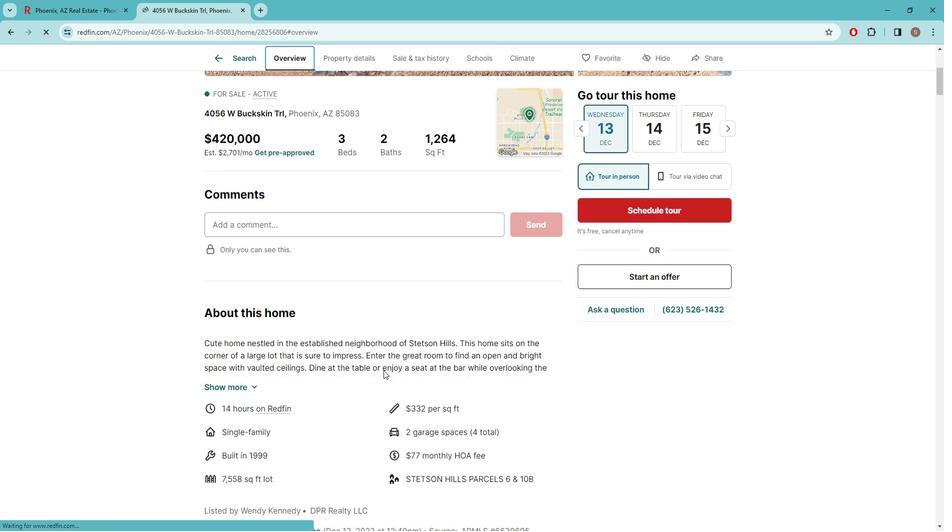 
Action: Mouse scrolled (389, 362) with delta (0, 0)
Screenshot: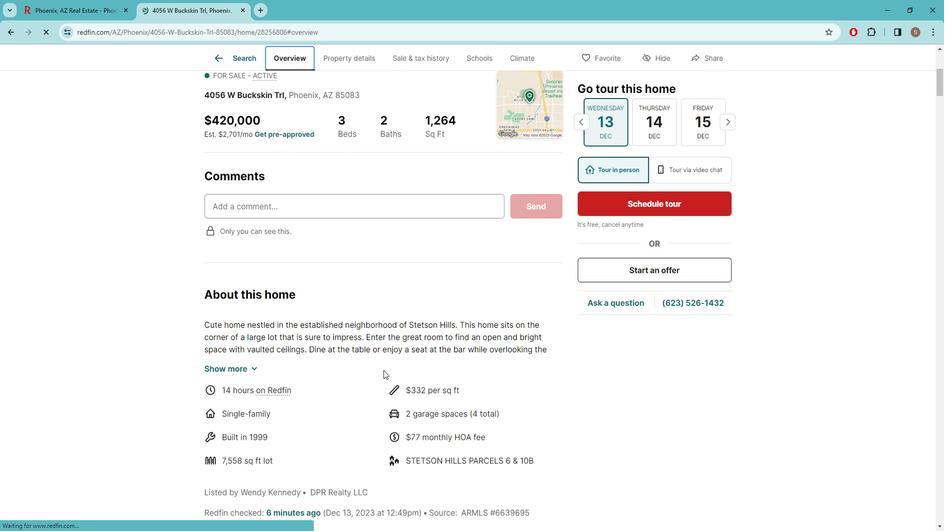 
Action: Mouse scrolled (389, 362) with delta (0, 0)
Screenshot: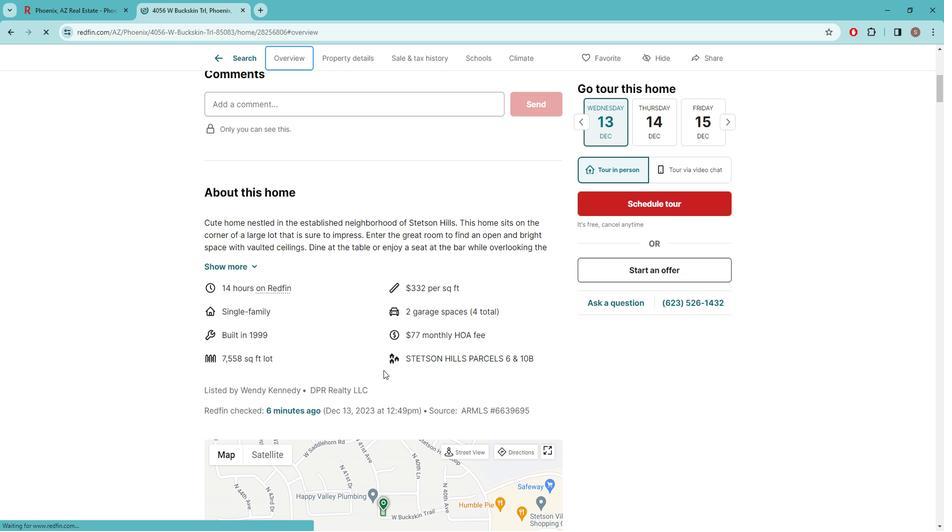 
Action: Mouse scrolled (389, 362) with delta (0, 0)
Screenshot: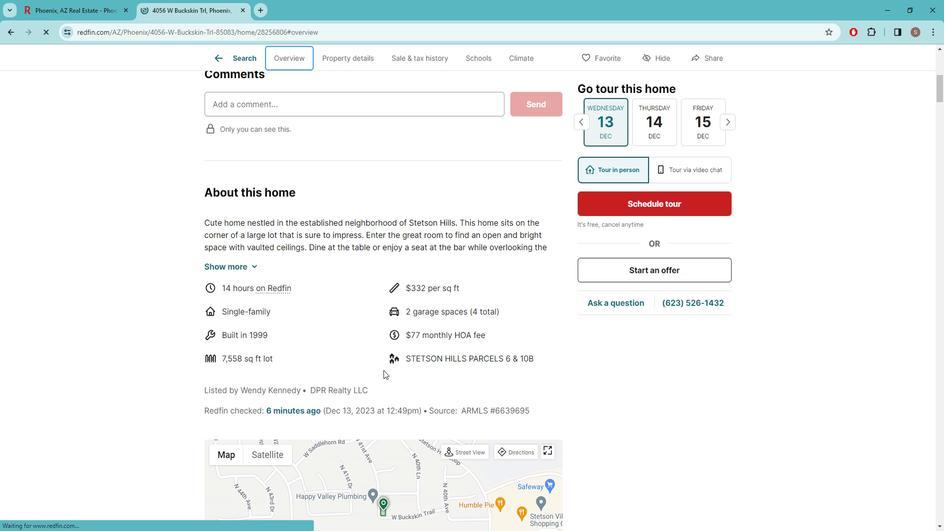 
Action: Mouse scrolled (389, 363) with delta (0, 0)
Screenshot: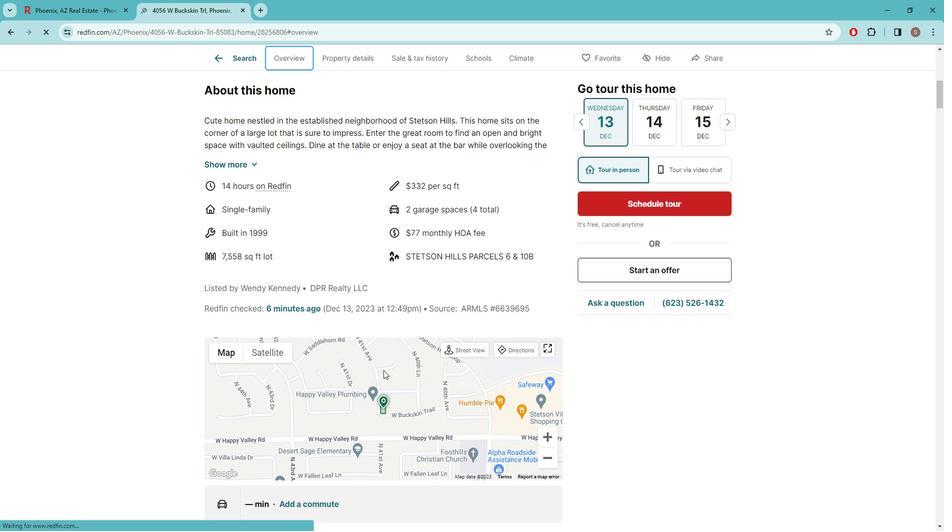 
Action: Mouse scrolled (389, 363) with delta (0, 0)
Screenshot: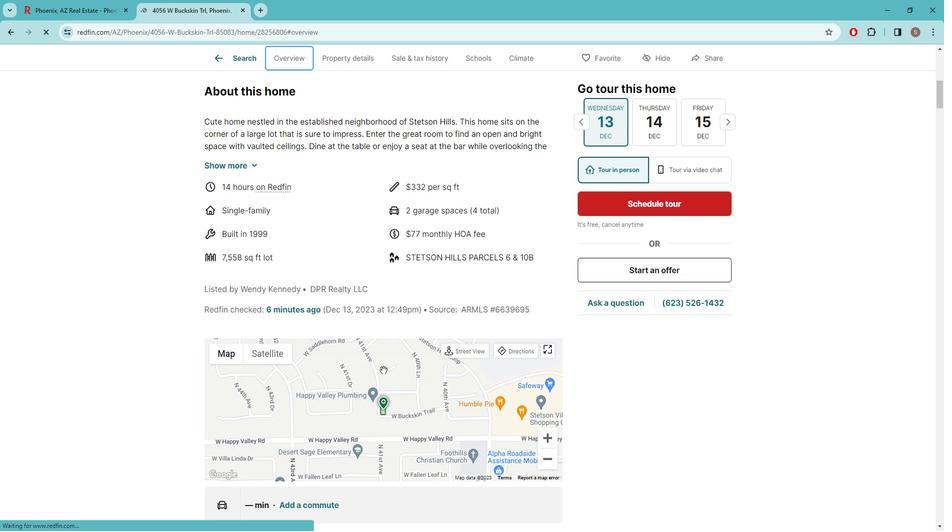 
Action: Mouse scrolled (389, 363) with delta (0, 0)
Screenshot: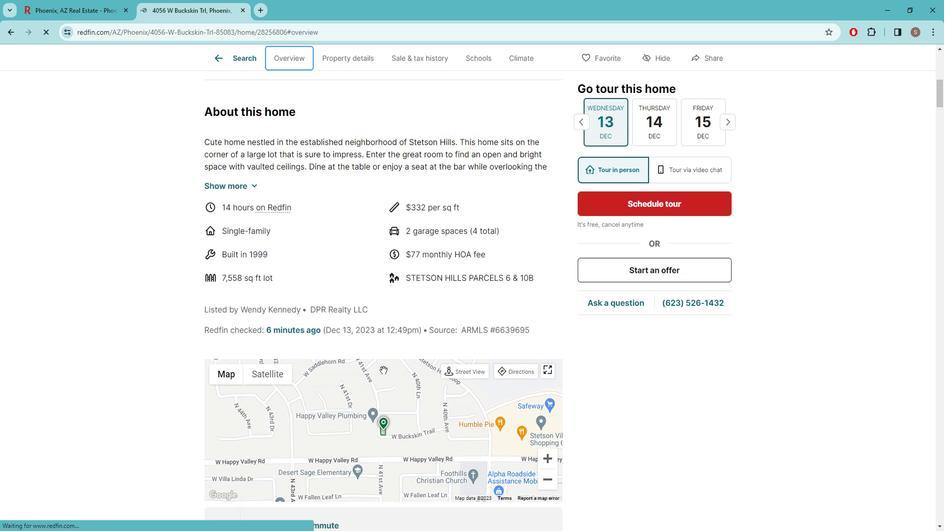 
Action: Mouse scrolled (389, 363) with delta (0, 0)
Screenshot: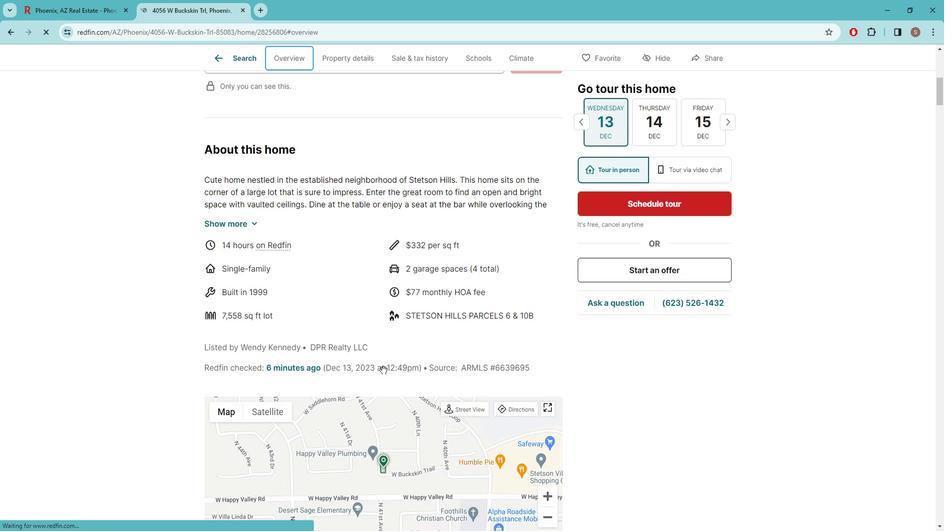
Action: Mouse scrolled (389, 363) with delta (0, 0)
Screenshot: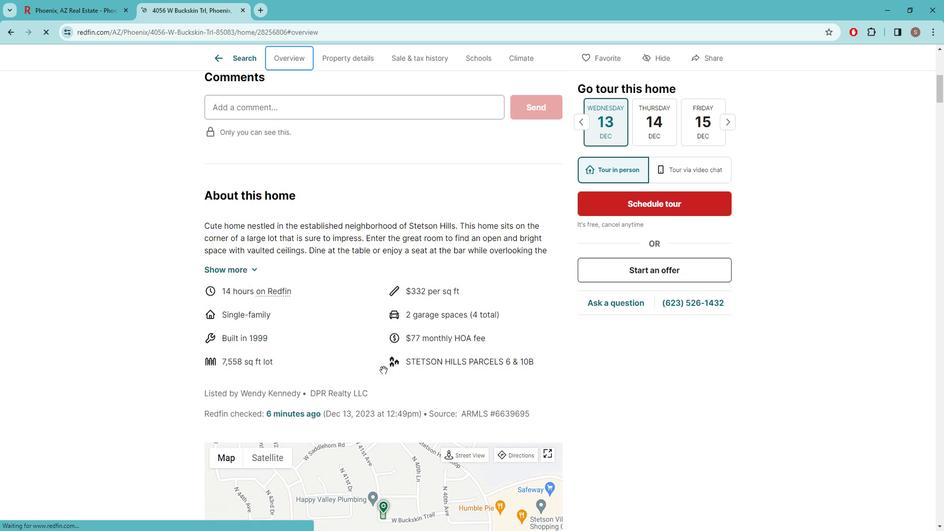 
Action: Mouse scrolled (389, 363) with delta (0, 0)
Screenshot: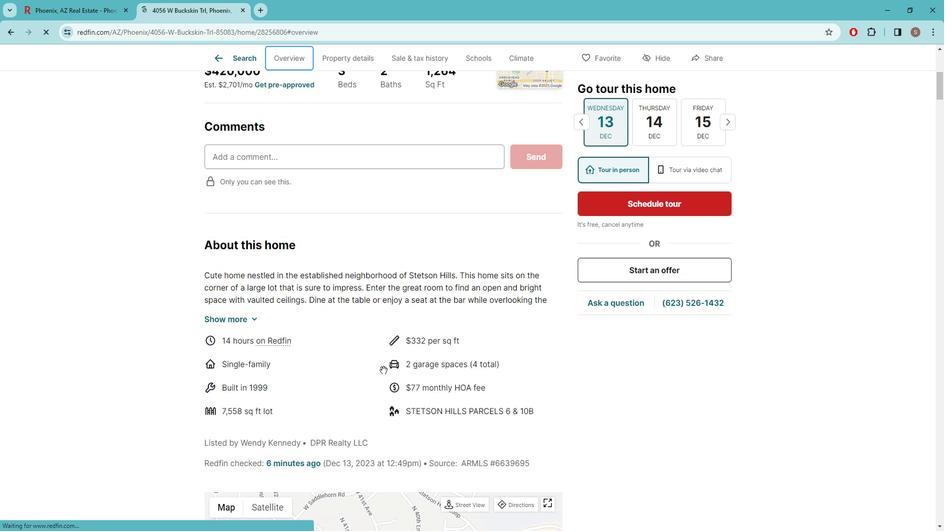 
Action: Mouse scrolled (389, 363) with delta (0, 0)
Screenshot: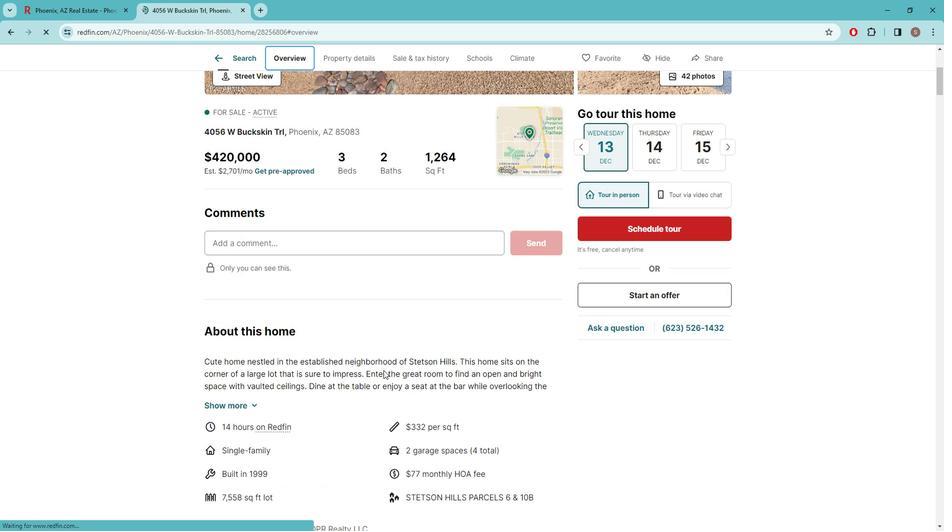 
Action: Mouse scrolled (389, 363) with delta (0, 0)
Screenshot: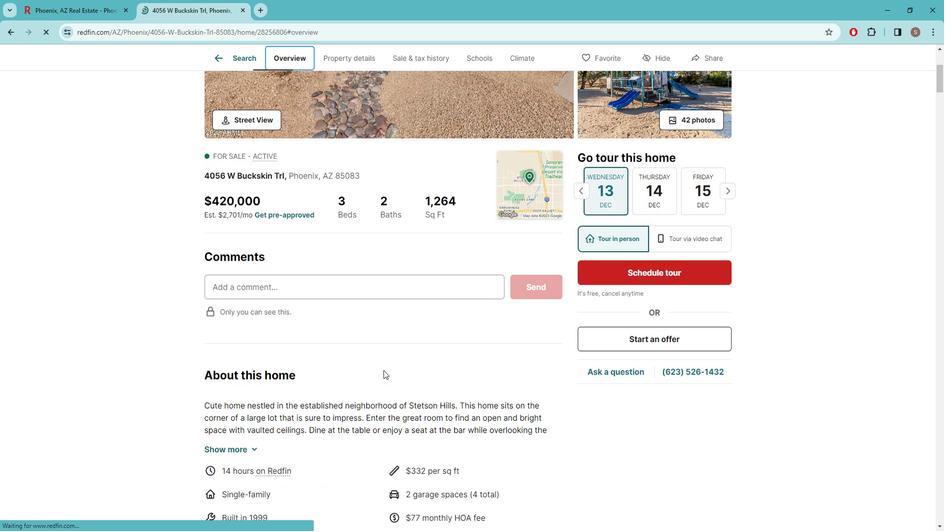 
Action: Mouse scrolled (389, 362) with delta (0, 0)
Screenshot: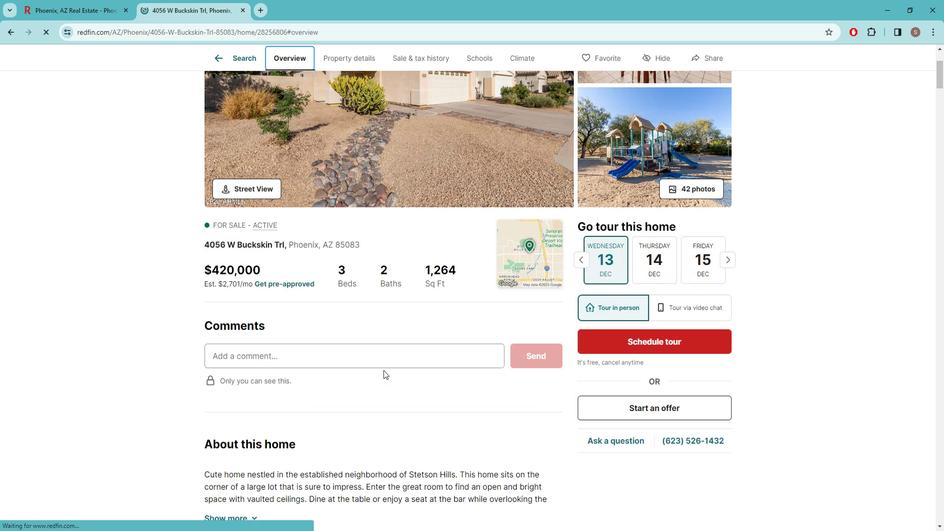 
Action: Mouse scrolled (389, 363) with delta (0, 0)
Screenshot: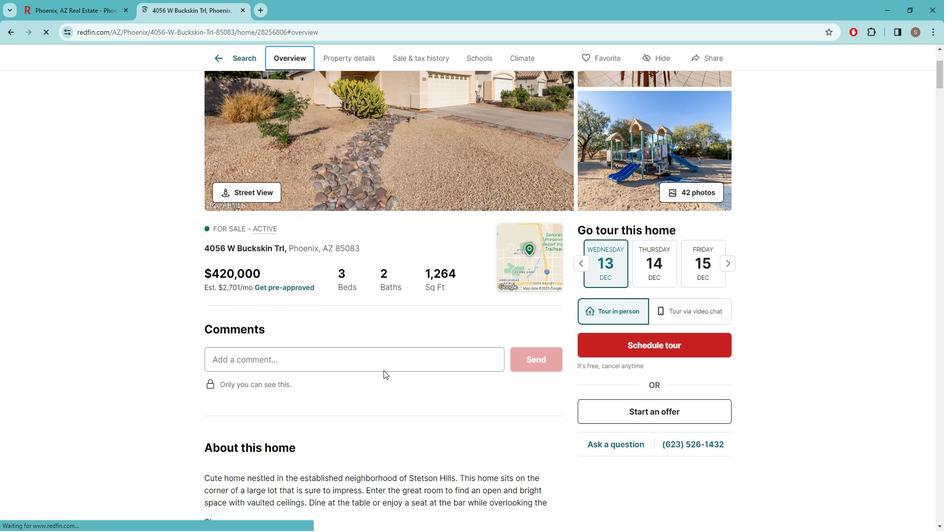 
Action: Mouse scrolled (389, 363) with delta (0, 0)
Screenshot: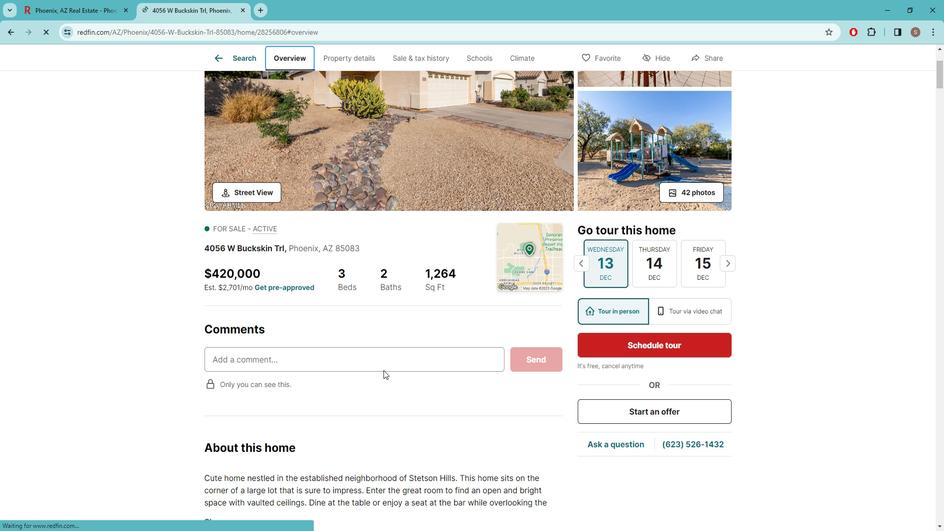 
Action: Mouse scrolled (389, 363) with delta (0, 0)
Screenshot: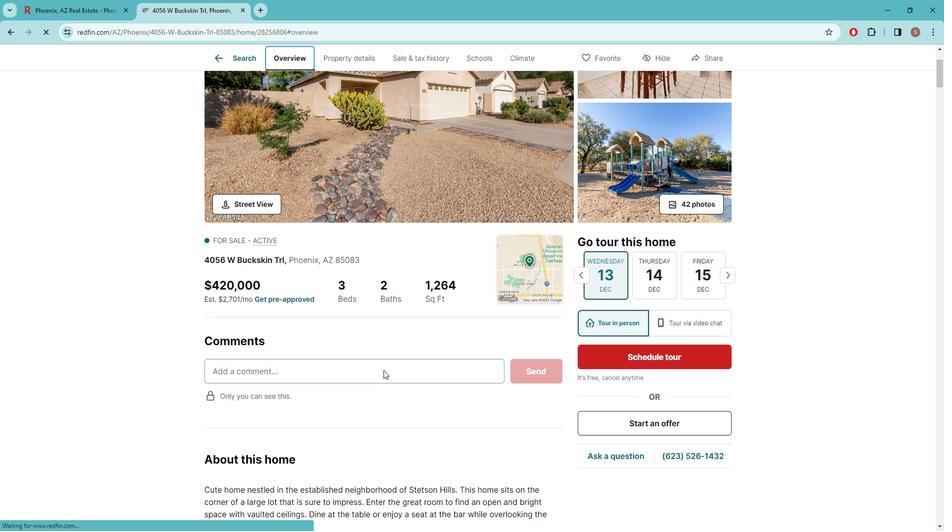 
Action: Mouse scrolled (389, 363) with delta (0, 0)
Screenshot: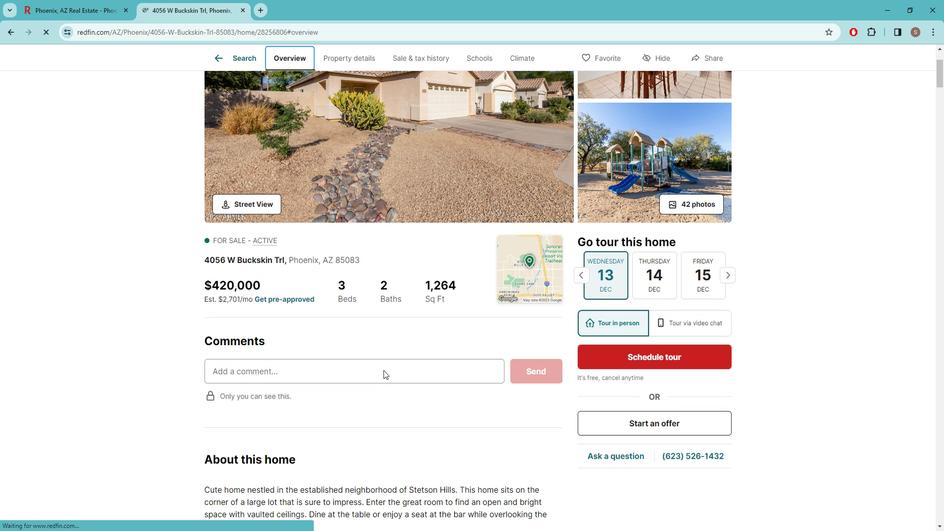 
Action: Mouse scrolled (389, 363) with delta (0, 0)
Screenshot: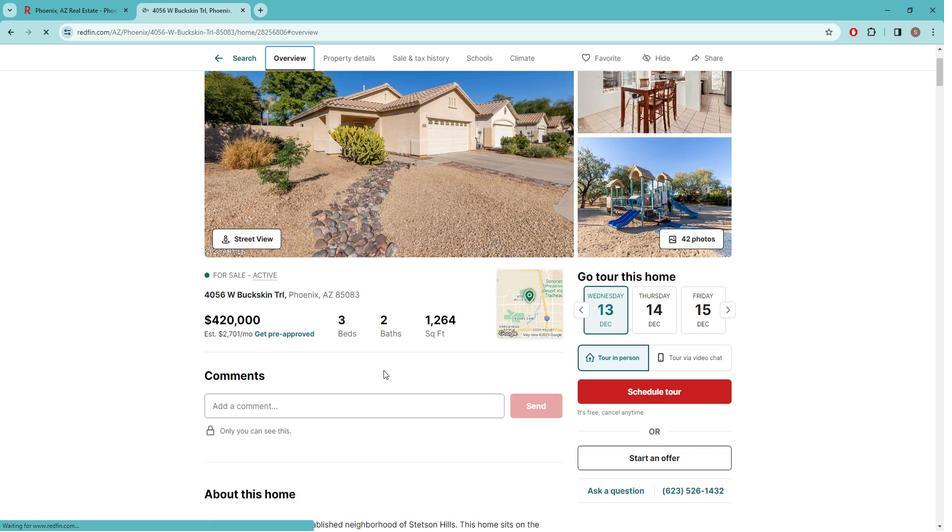 
Action: Mouse scrolled (389, 363) with delta (0, 0)
Screenshot: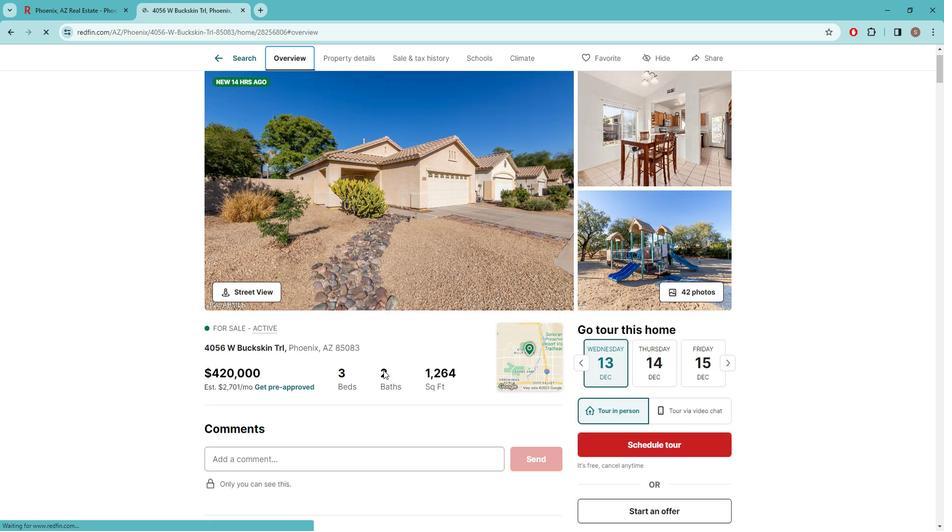
Action: Mouse scrolled (389, 362) with delta (0, 0)
Screenshot: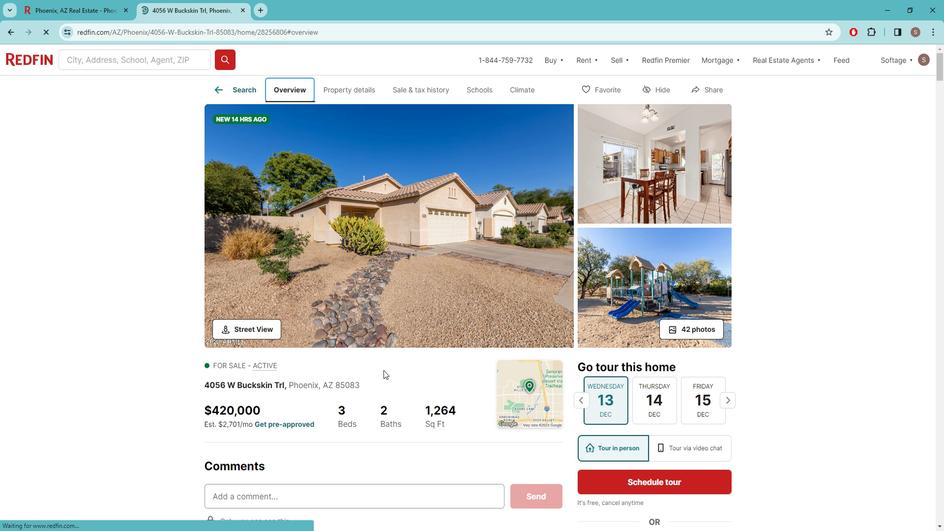 
Action: Mouse scrolled (389, 362) with delta (0, 0)
Screenshot: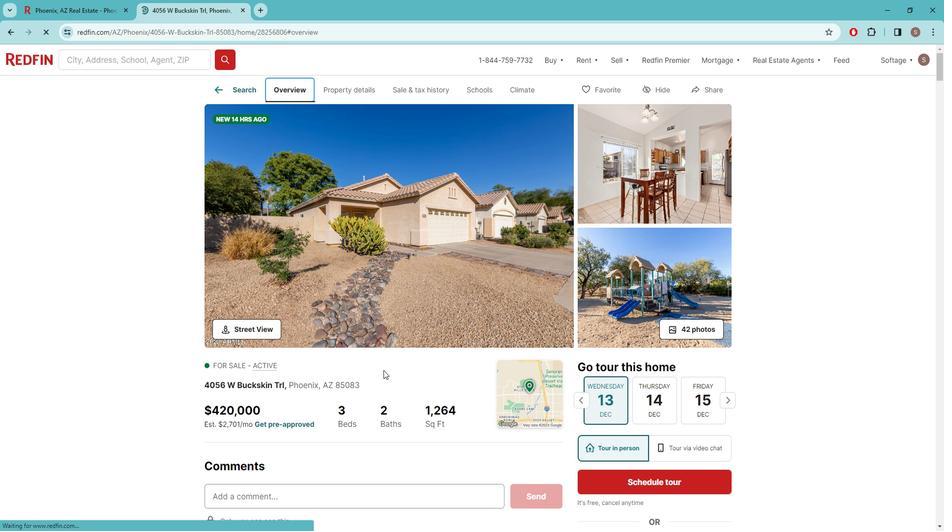 
Action: Mouse scrolled (389, 362) with delta (0, 0)
Screenshot: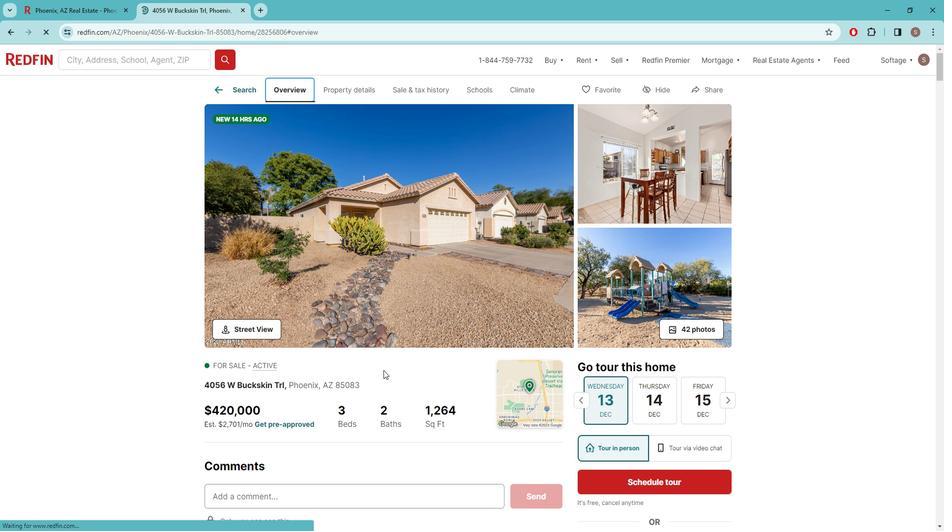 
Action: Mouse scrolled (389, 362) with delta (0, 0)
Screenshot: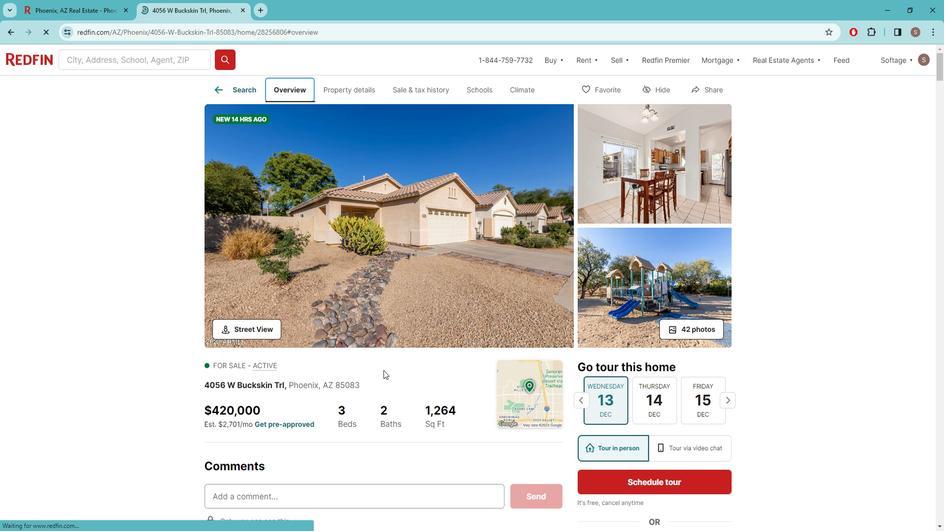 
Action: Mouse scrolled (389, 362) with delta (0, 0)
Screenshot: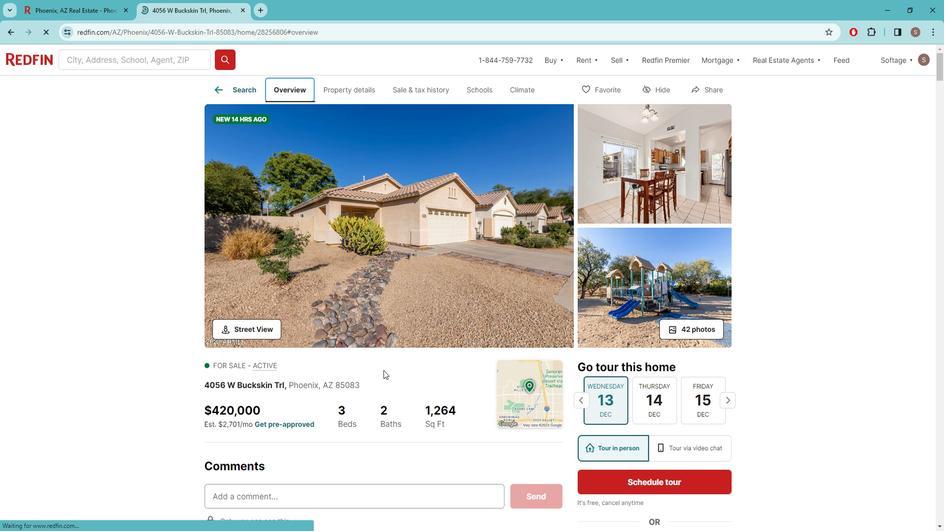 
Action: Mouse scrolled (389, 362) with delta (0, 0)
Screenshot: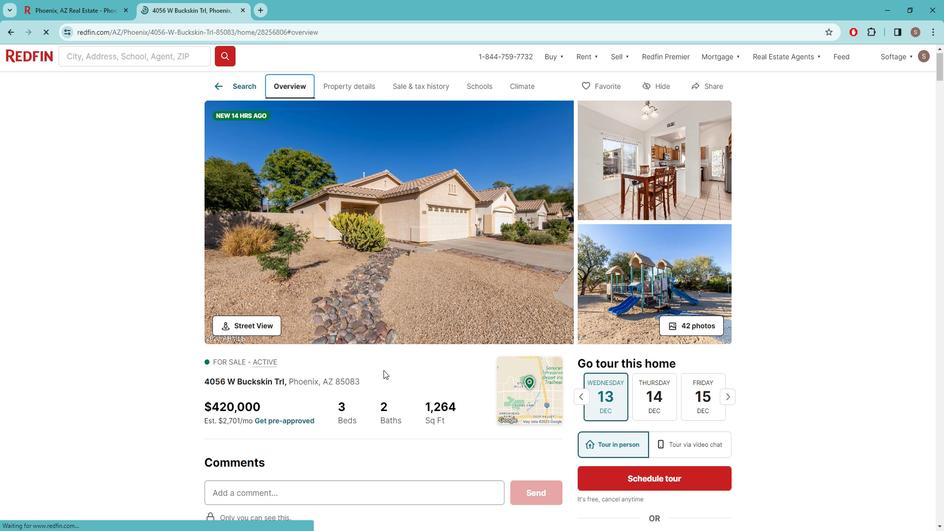 
Action: Mouse scrolled (389, 362) with delta (0, 0)
Screenshot: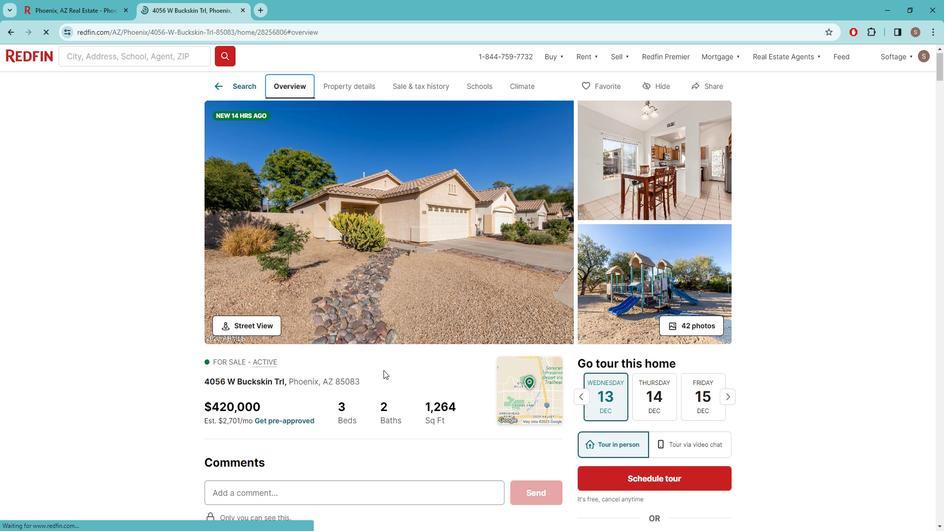 
Action: Mouse scrolled (389, 362) with delta (0, 0)
Screenshot: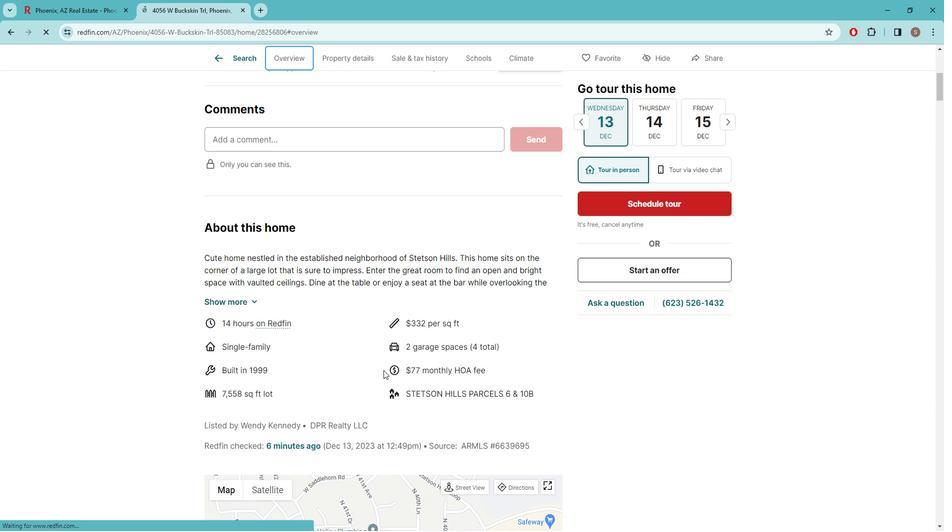 
Action: Mouse scrolled (389, 362) with delta (0, 0)
Screenshot: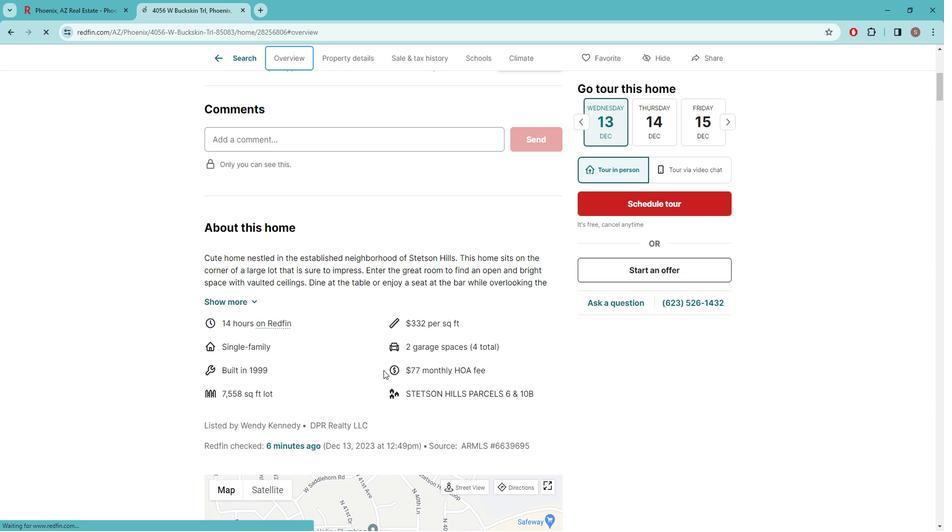 
Action: Mouse scrolled (389, 362) with delta (0, 0)
Screenshot: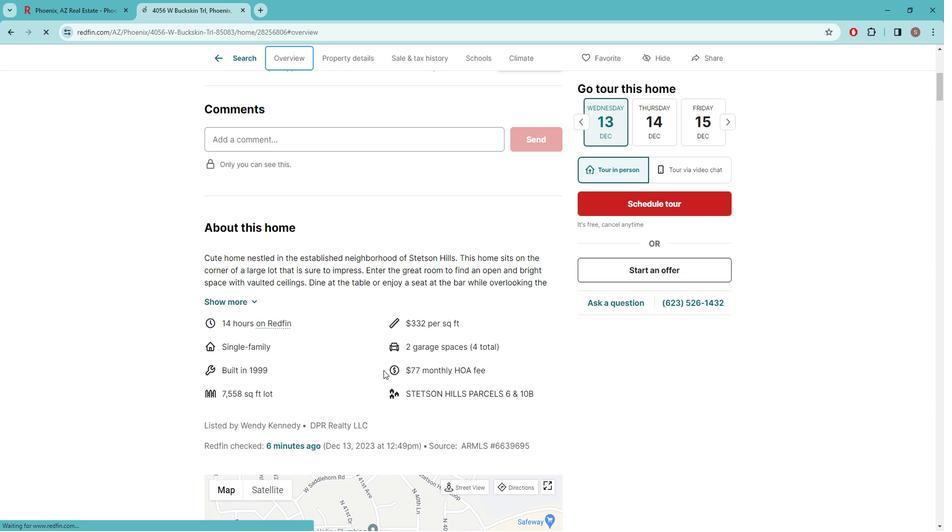 
Action: Mouse scrolled (389, 362) with delta (0, 0)
Screenshot: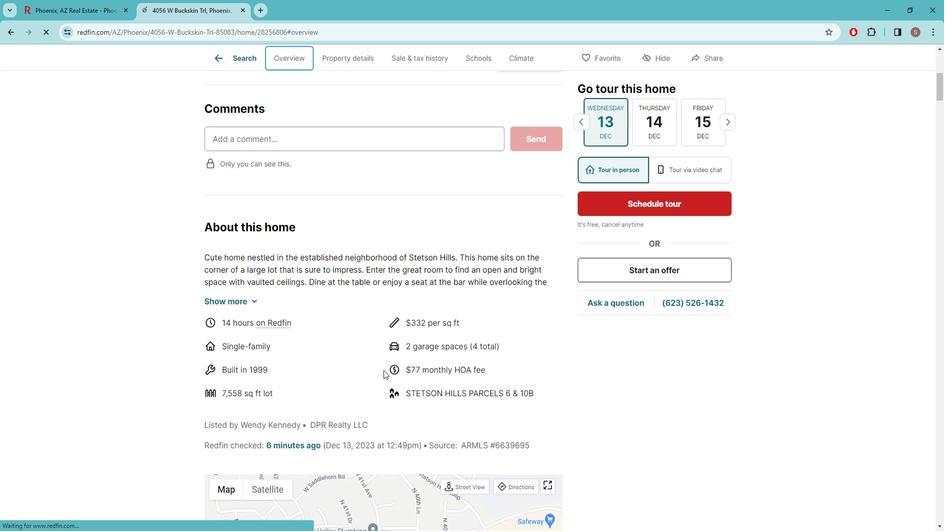 
Action: Mouse scrolled (389, 362) with delta (0, 0)
Screenshot: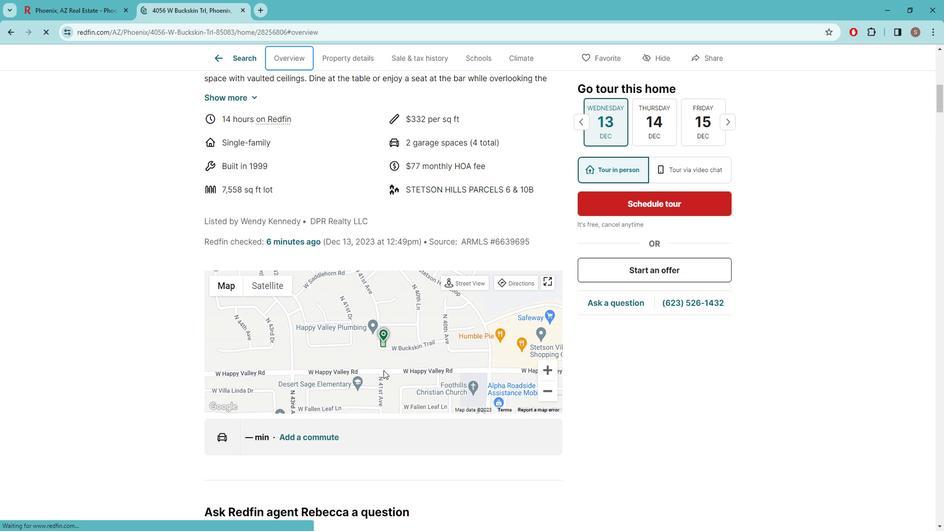 
Action: Mouse scrolled (389, 362) with delta (0, 0)
Screenshot: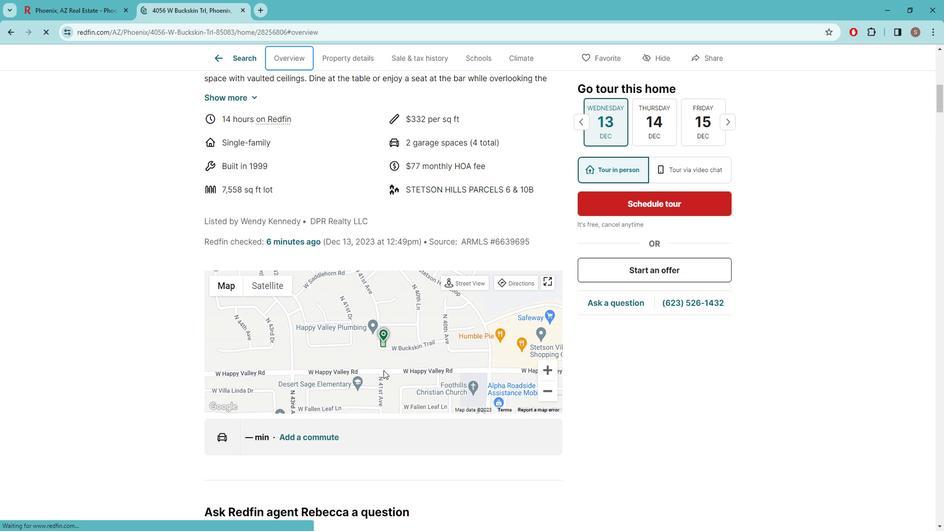 
Action: Mouse scrolled (389, 362) with delta (0, 0)
Screenshot: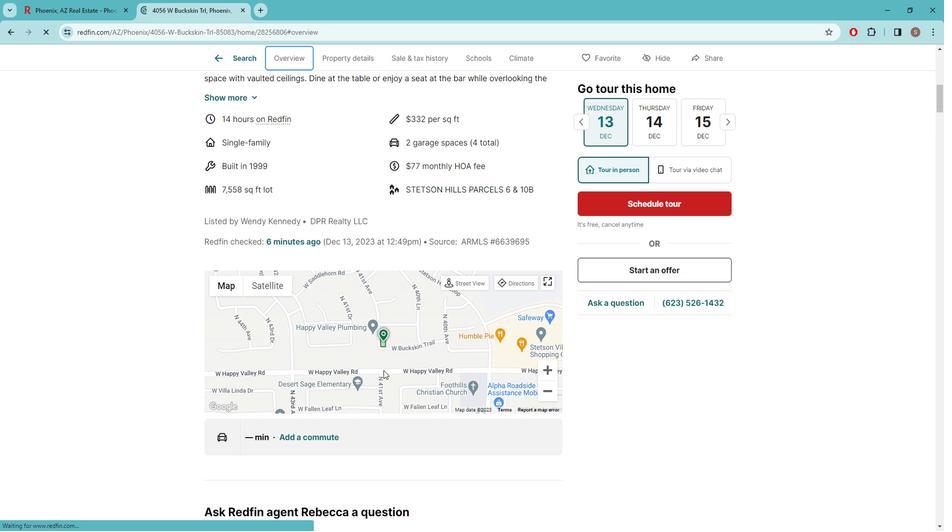 
Action: Mouse scrolled (389, 362) with delta (0, 0)
Screenshot: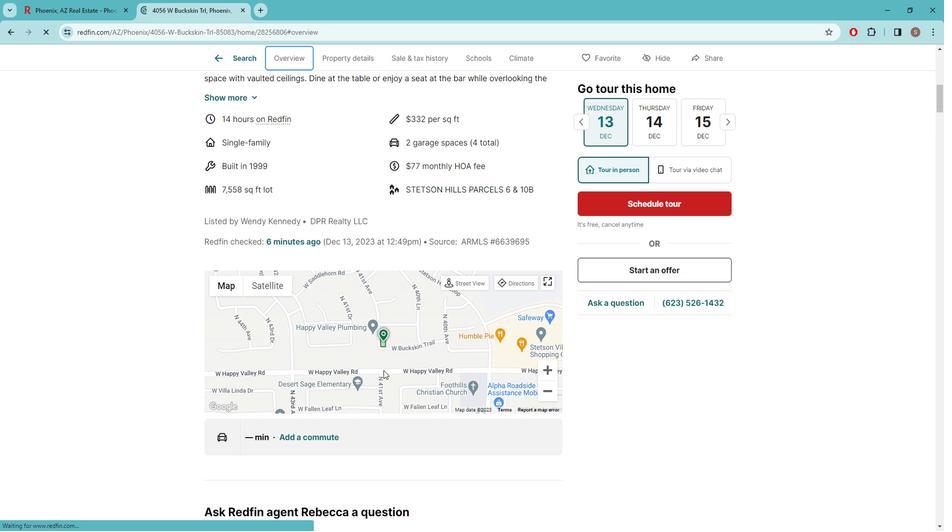 
Action: Mouse moved to (352, 327)
Screenshot: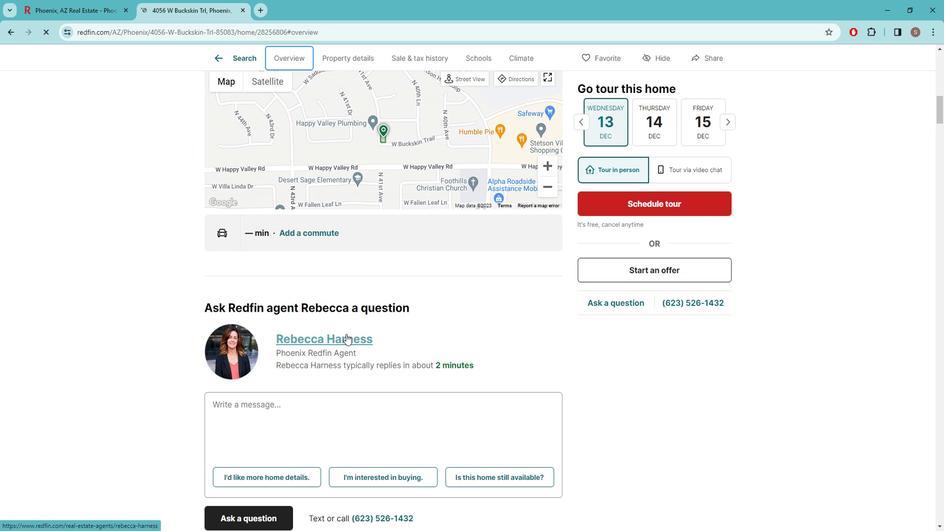 
Action: Mouse pressed left at (352, 327)
Screenshot: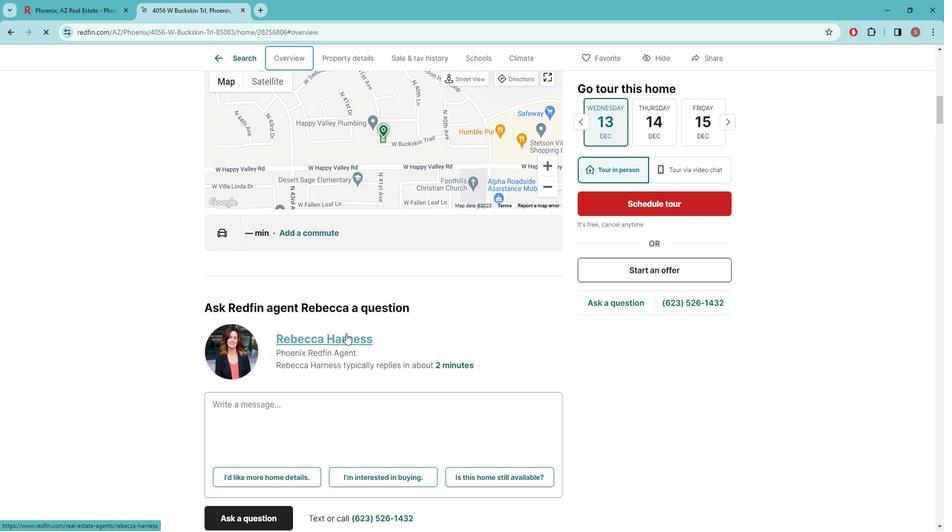 
Action: Mouse moved to (350, 326)
Screenshot: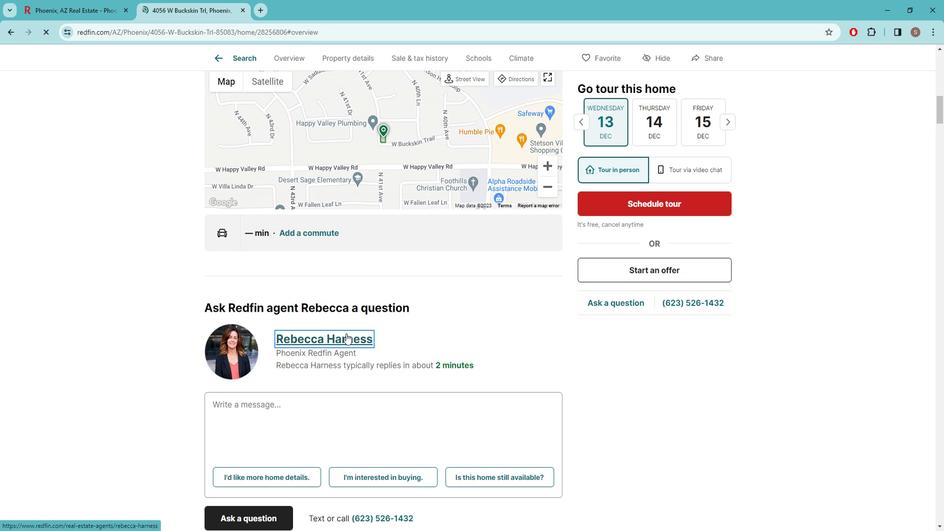 
